 Task: Check the percentage active listings of bar in the last 5 years.
Action: Mouse moved to (1040, 239)
Screenshot: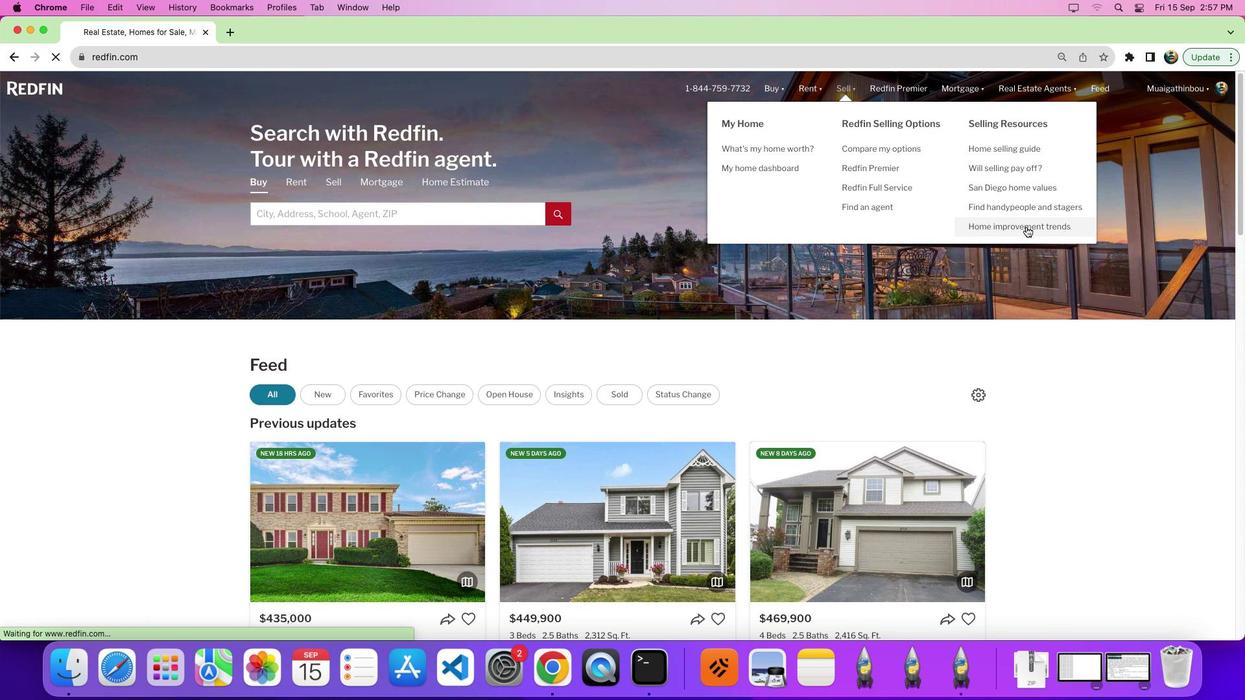 
Action: Mouse pressed left at (1040, 239)
Screenshot: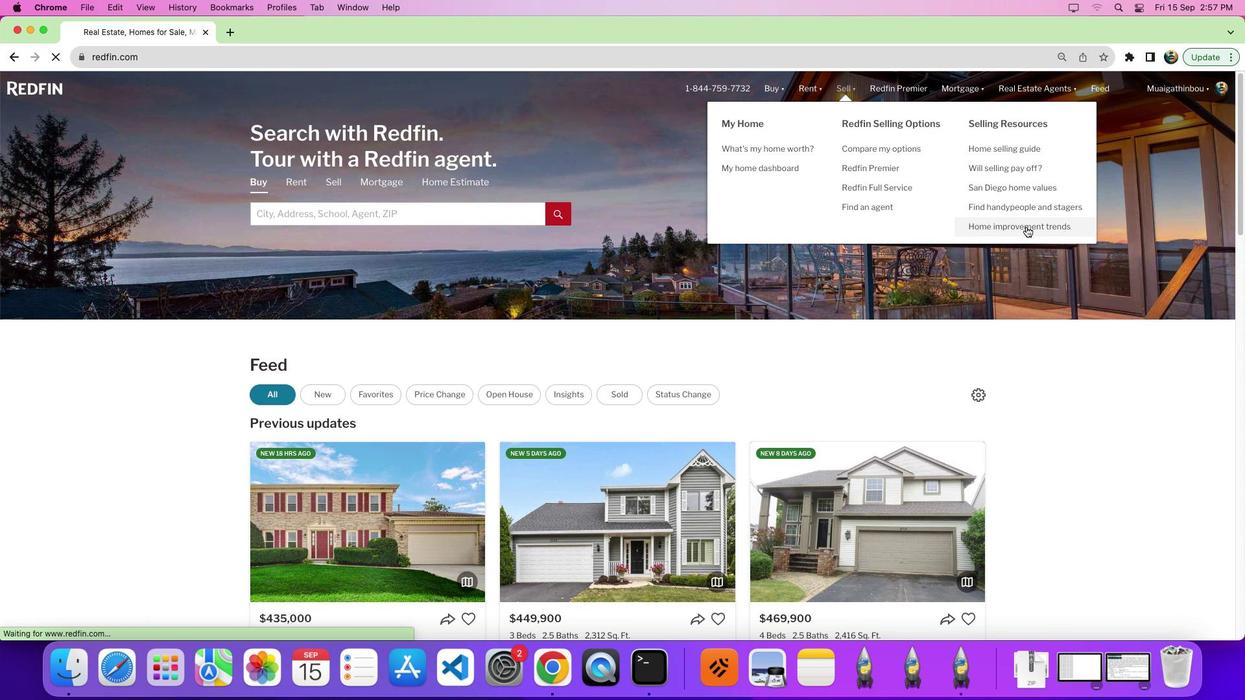 
Action: Mouse pressed left at (1040, 239)
Screenshot: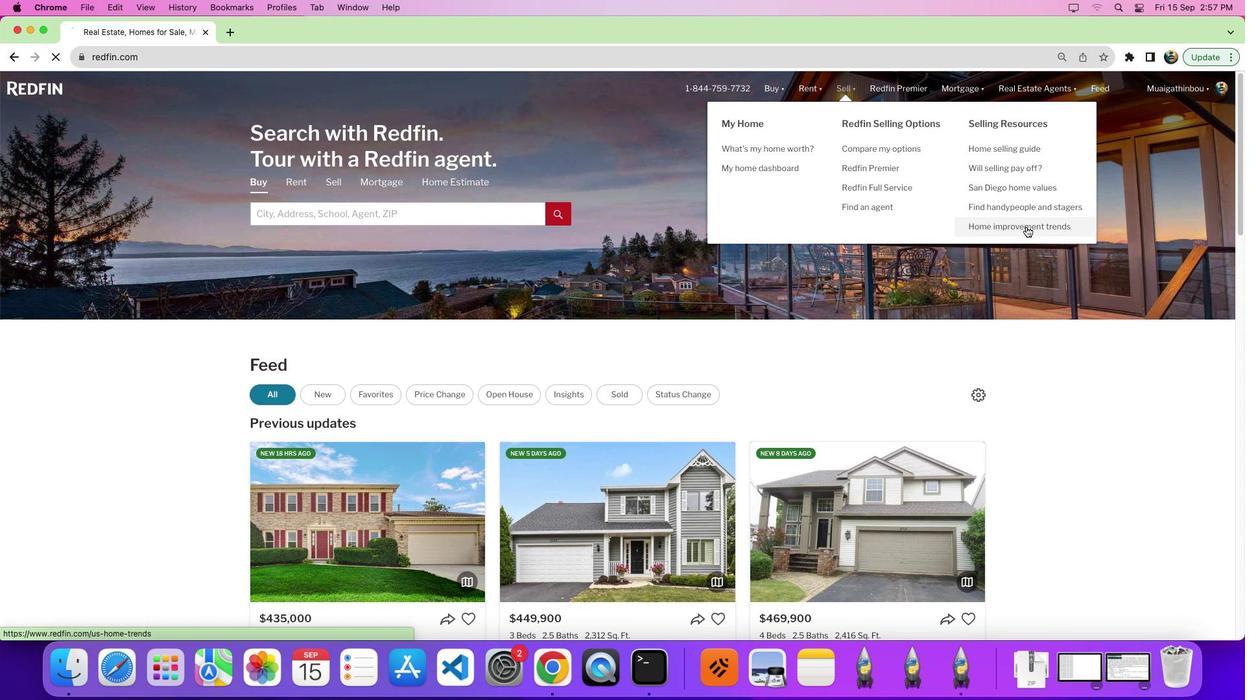 
Action: Mouse moved to (348, 259)
Screenshot: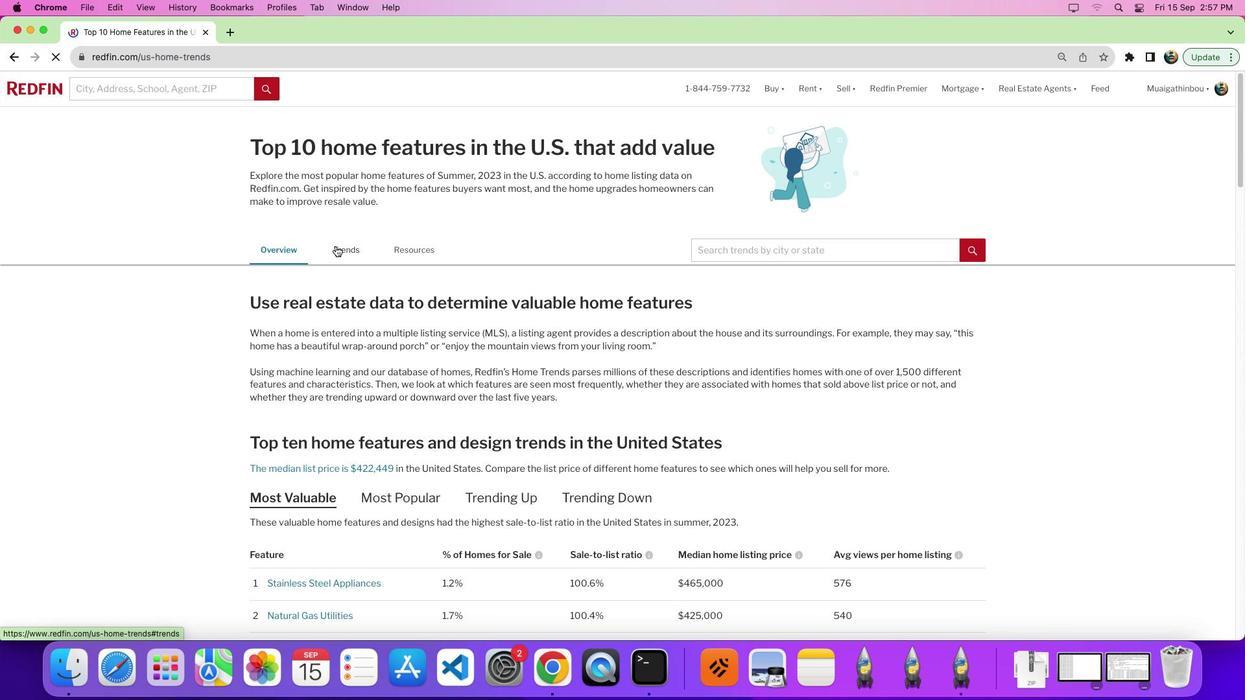 
Action: Mouse pressed left at (348, 259)
Screenshot: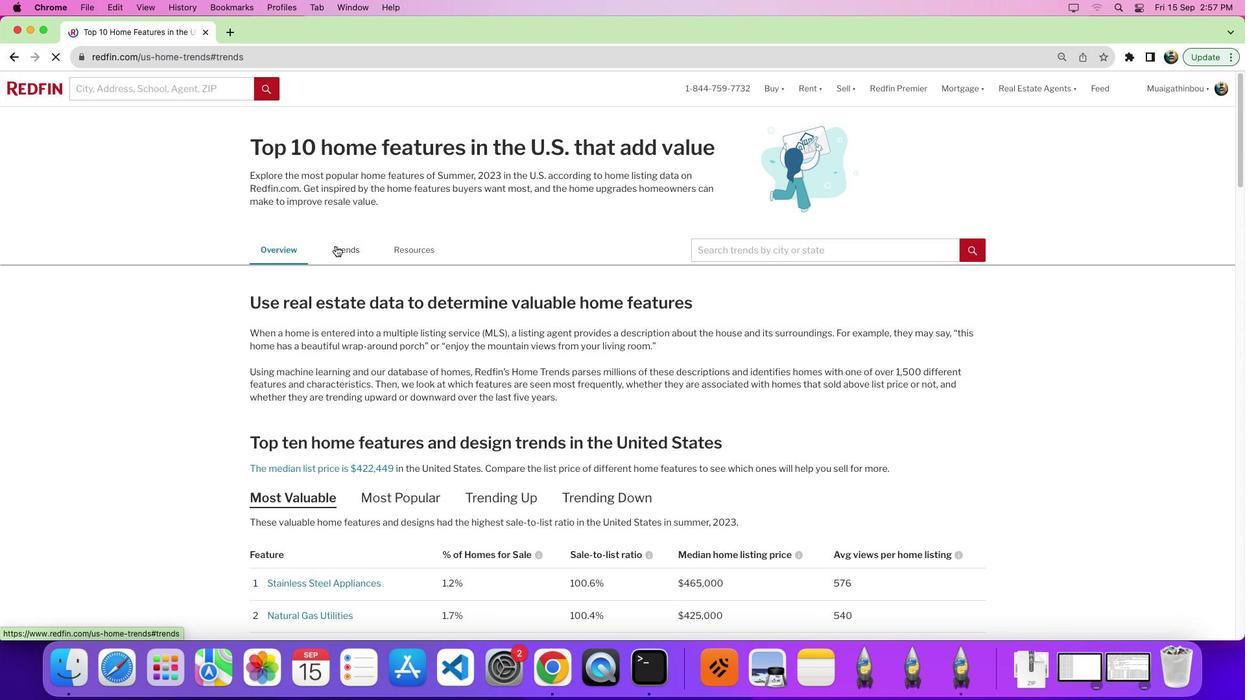 
Action: Mouse moved to (719, 352)
Screenshot: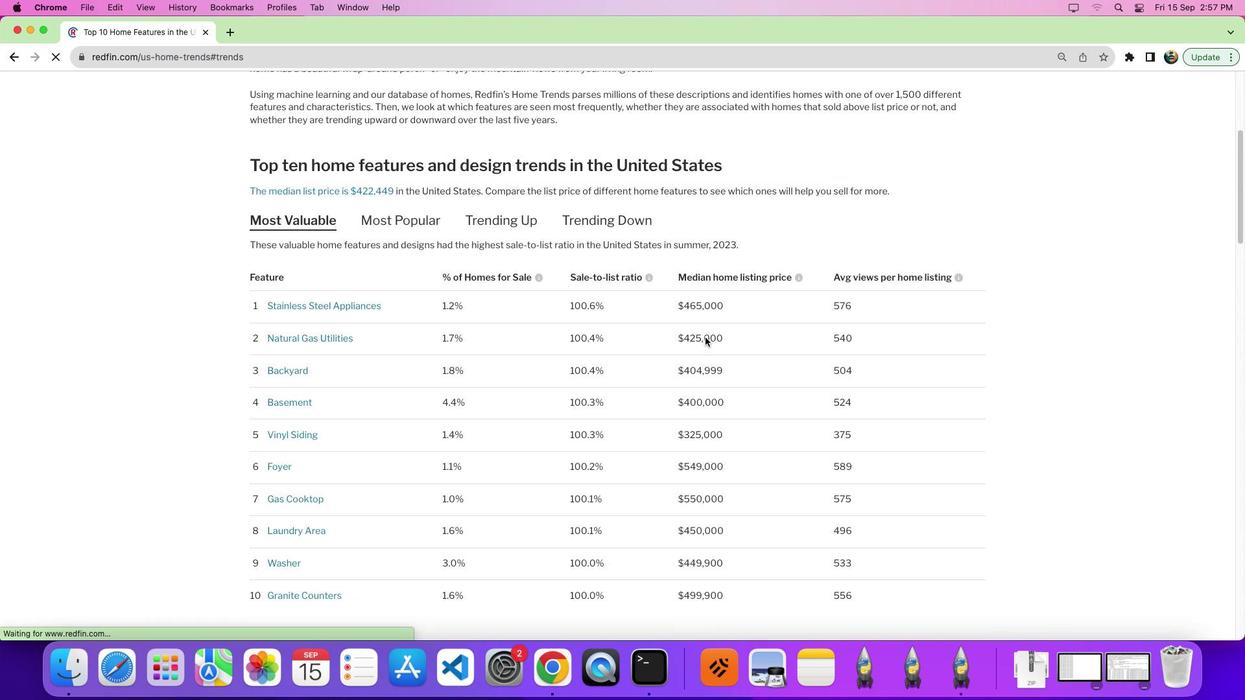 
Action: Mouse scrolled (719, 352) with delta (13, 12)
Screenshot: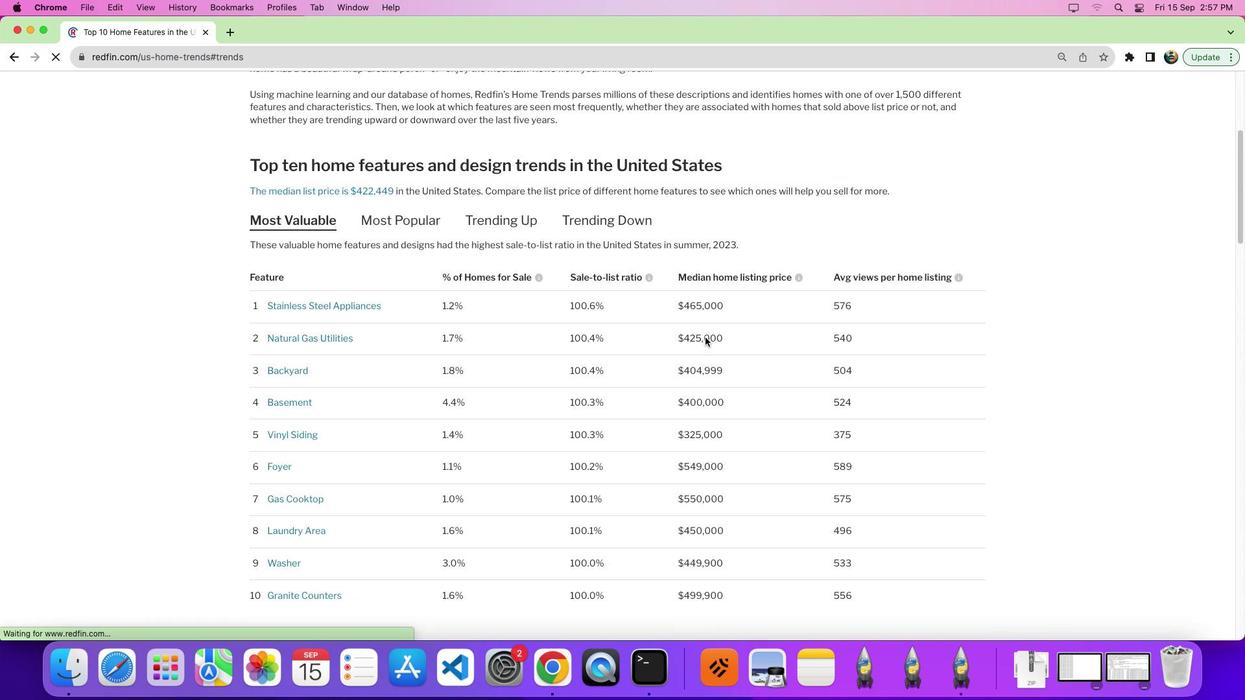 
Action: Mouse scrolled (719, 352) with delta (13, 12)
Screenshot: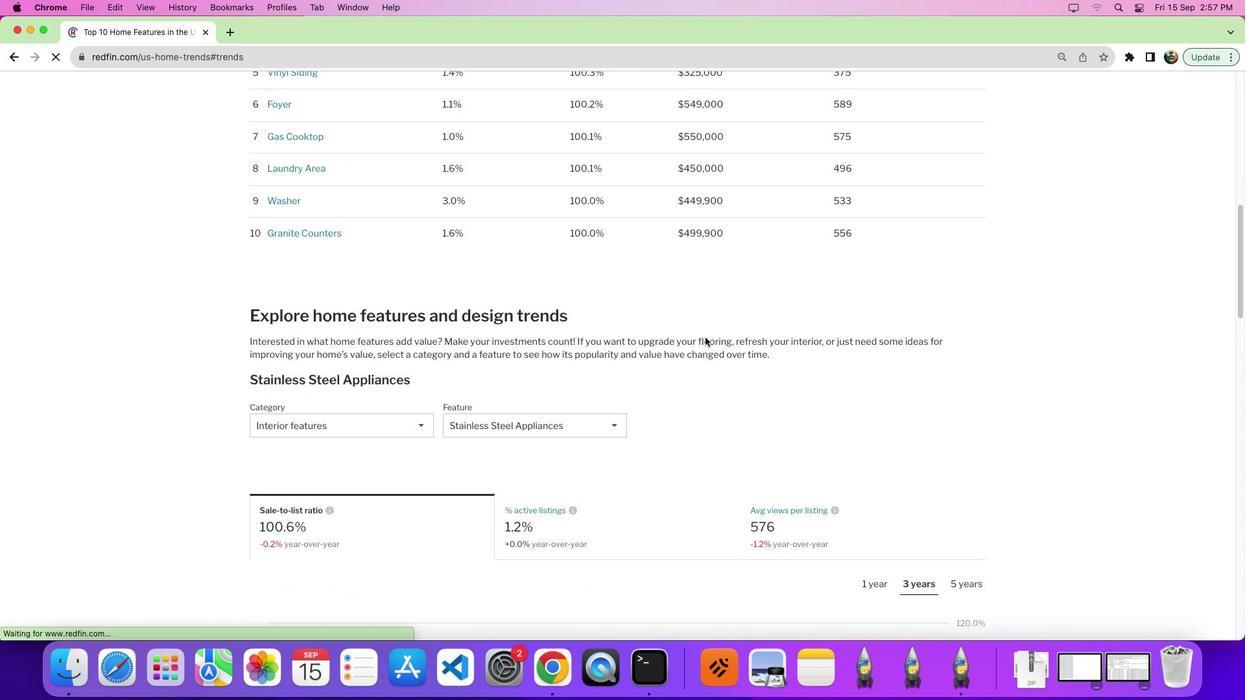 
Action: Mouse scrolled (719, 352) with delta (13, 7)
Screenshot: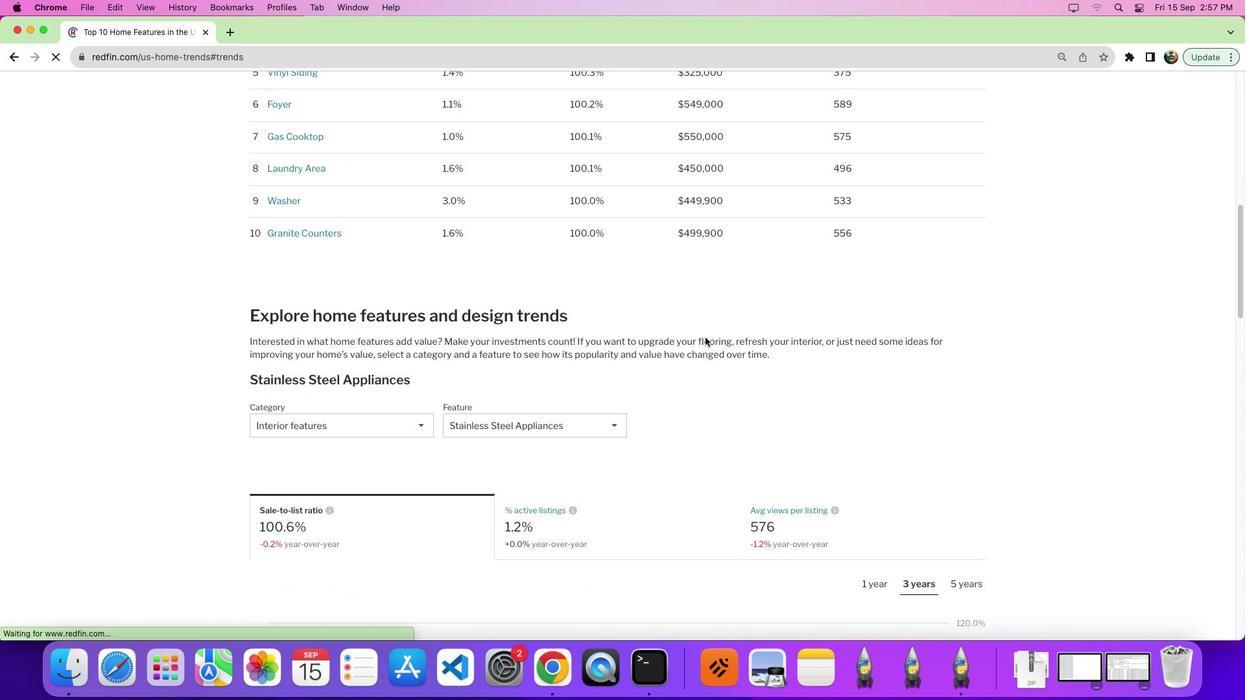 
Action: Mouse scrolled (719, 352) with delta (13, 5)
Screenshot: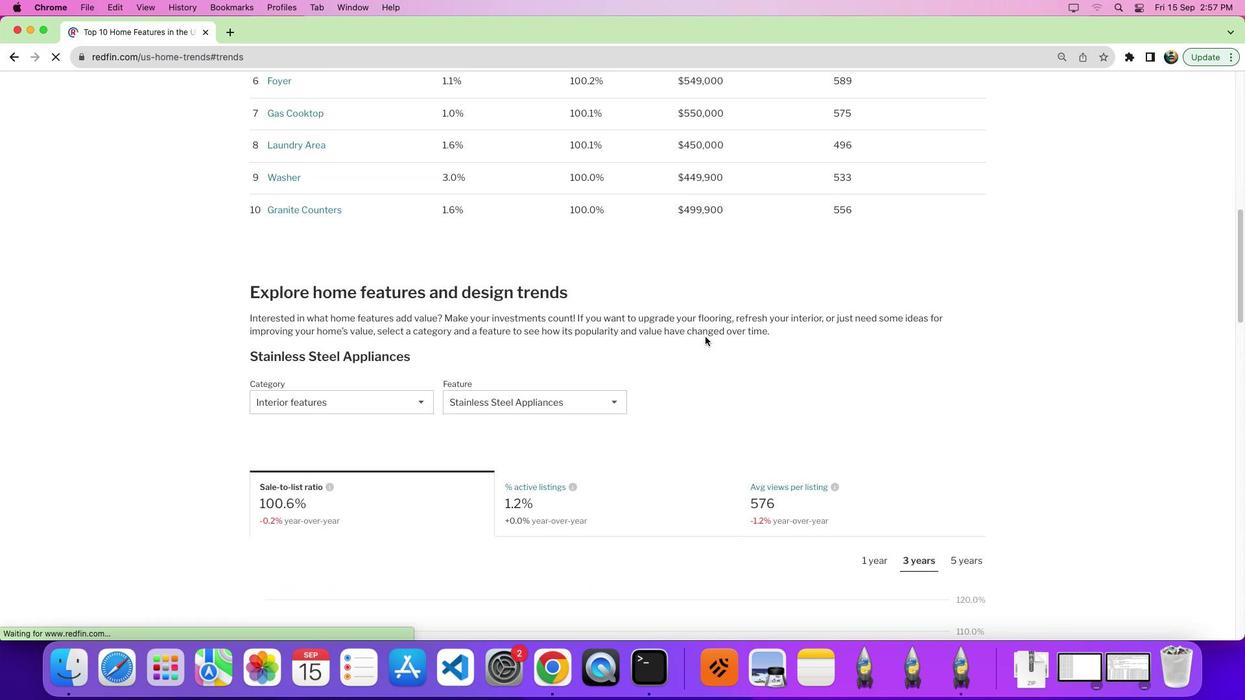 
Action: Mouse moved to (719, 350)
Screenshot: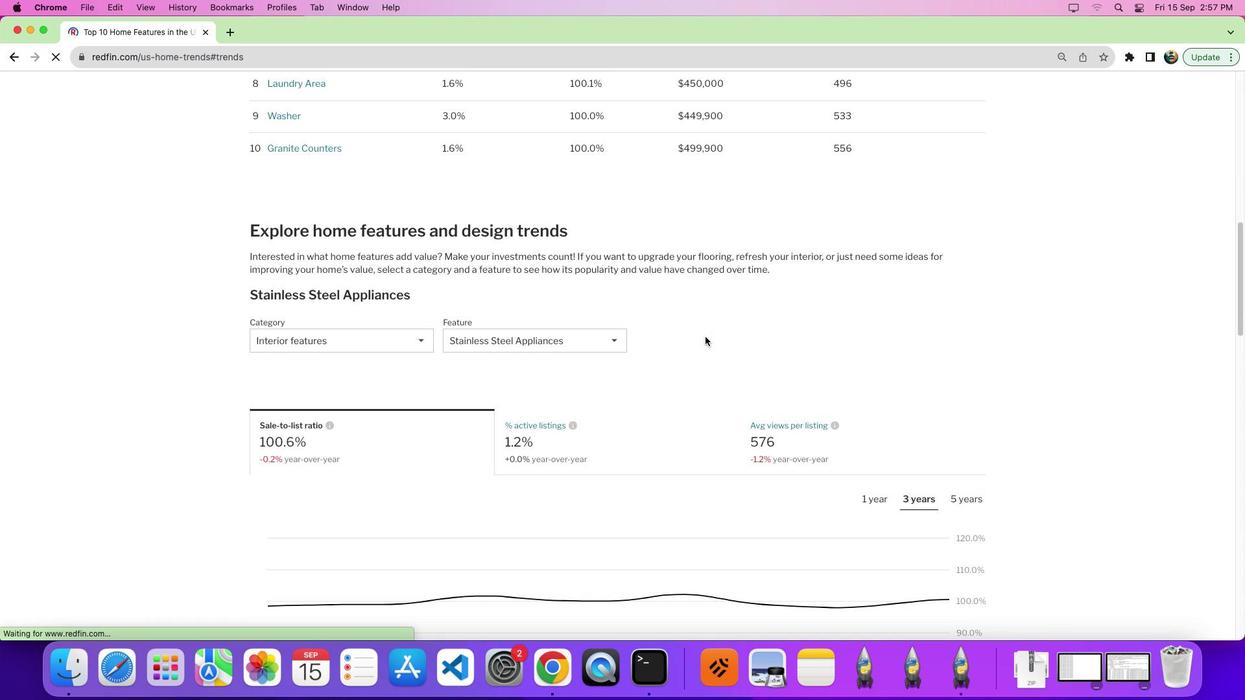 
Action: Mouse scrolled (719, 350) with delta (13, 12)
Screenshot: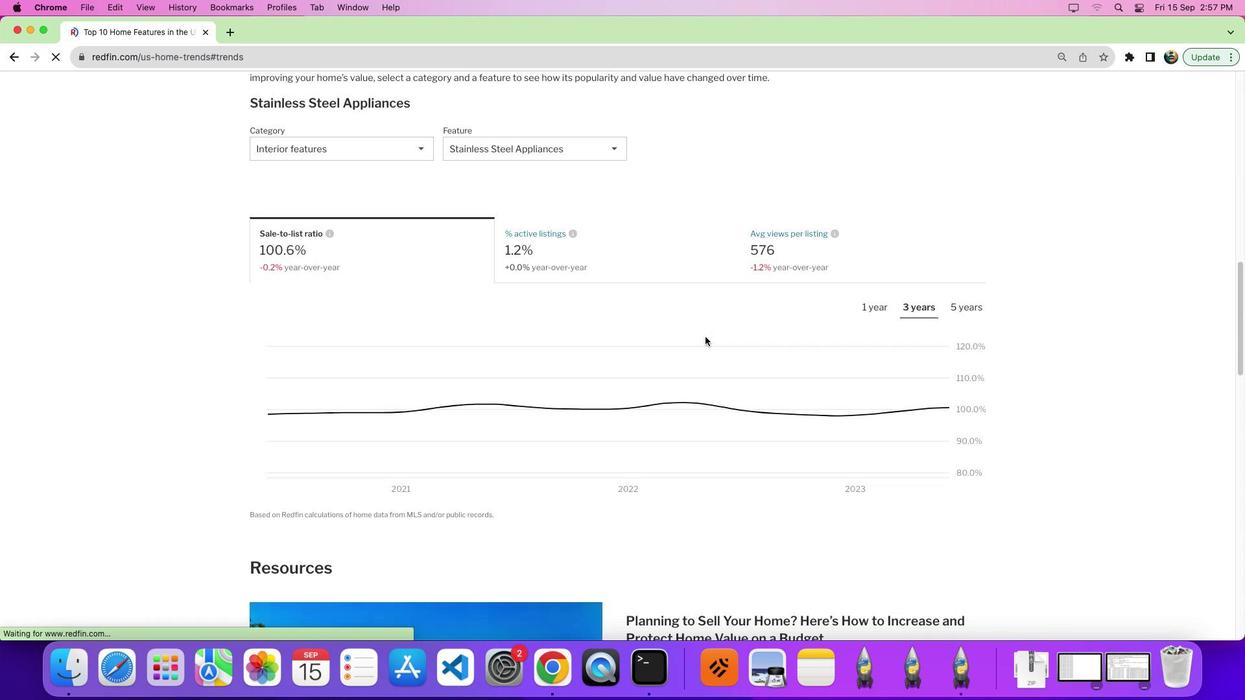 
Action: Mouse scrolled (719, 350) with delta (13, 12)
Screenshot: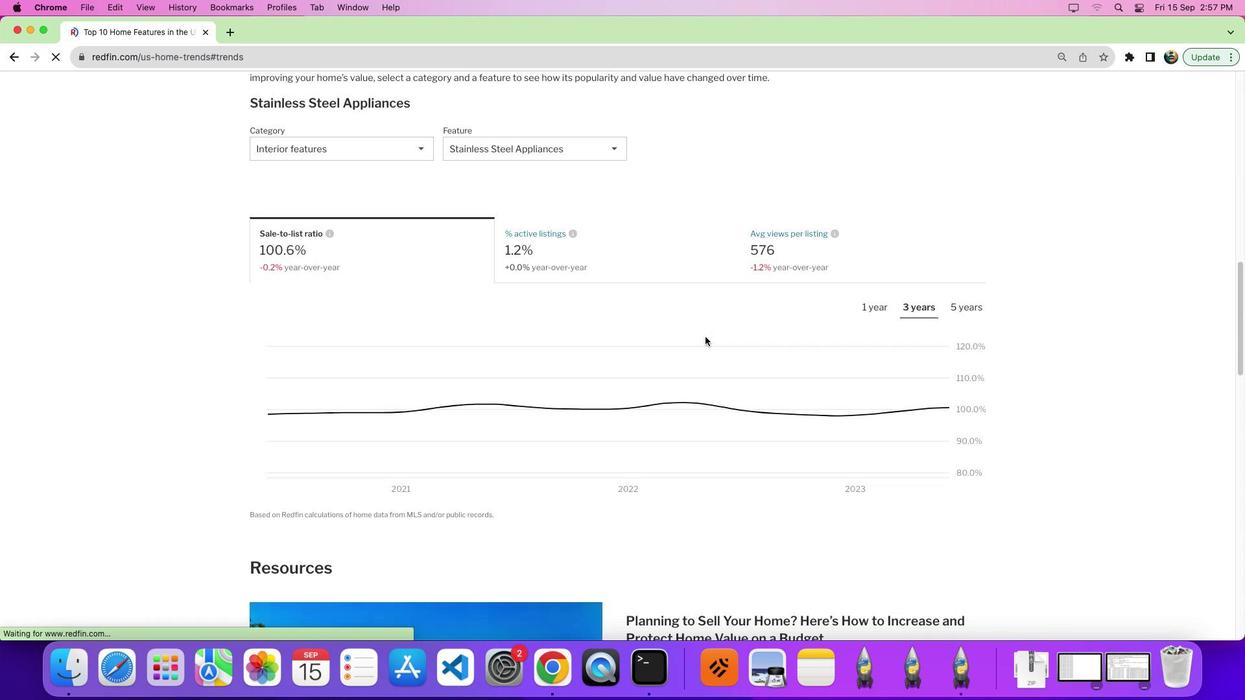 
Action: Mouse scrolled (719, 350) with delta (13, 9)
Screenshot: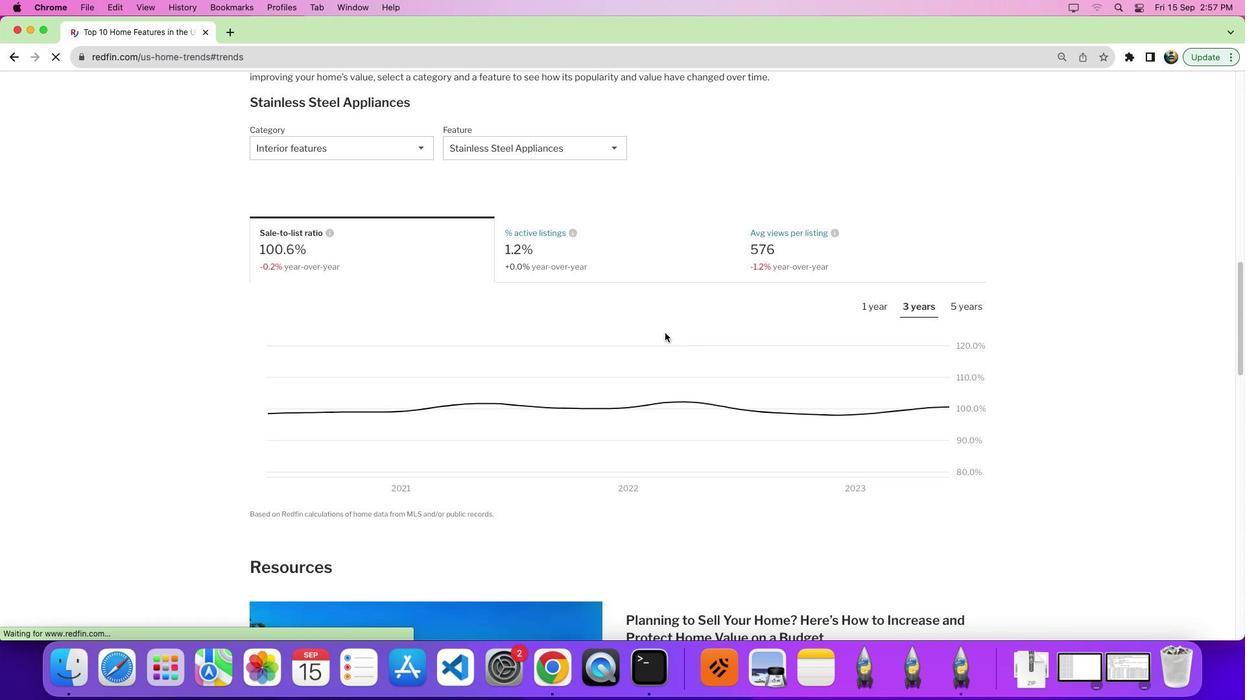 
Action: Mouse moved to (391, 163)
Screenshot: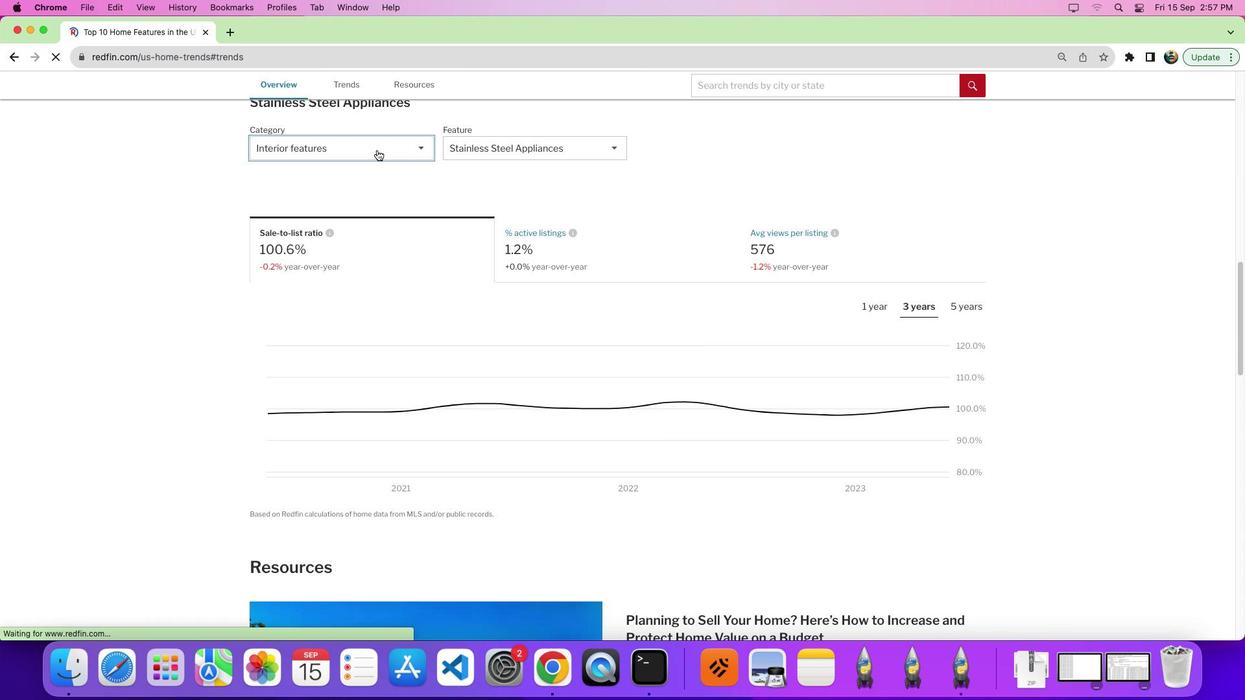 
Action: Mouse pressed left at (391, 163)
Screenshot: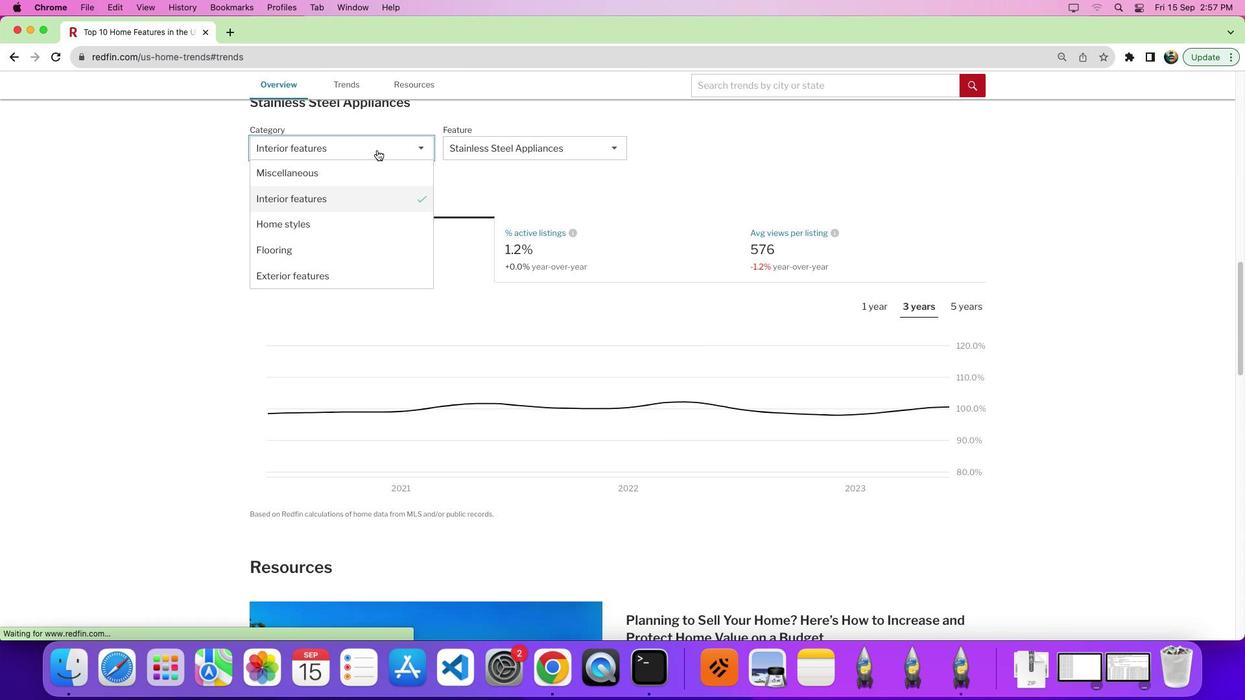 
Action: Mouse moved to (418, 204)
Screenshot: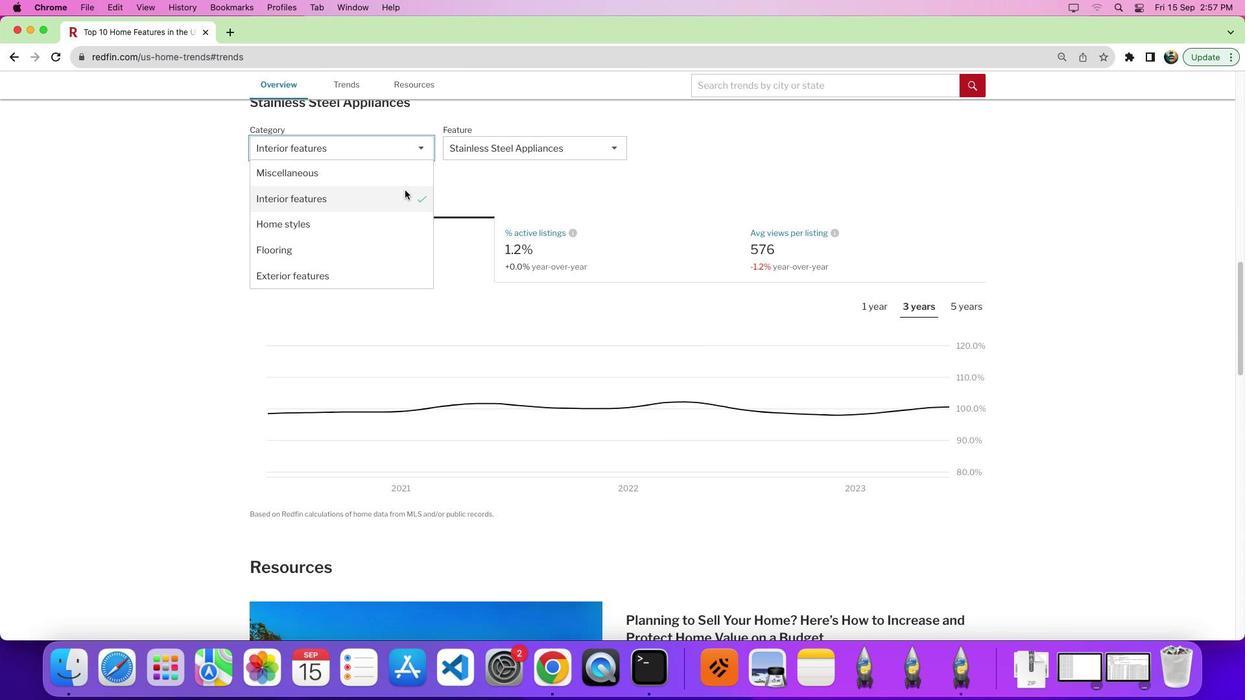 
Action: Mouse pressed left at (418, 204)
Screenshot: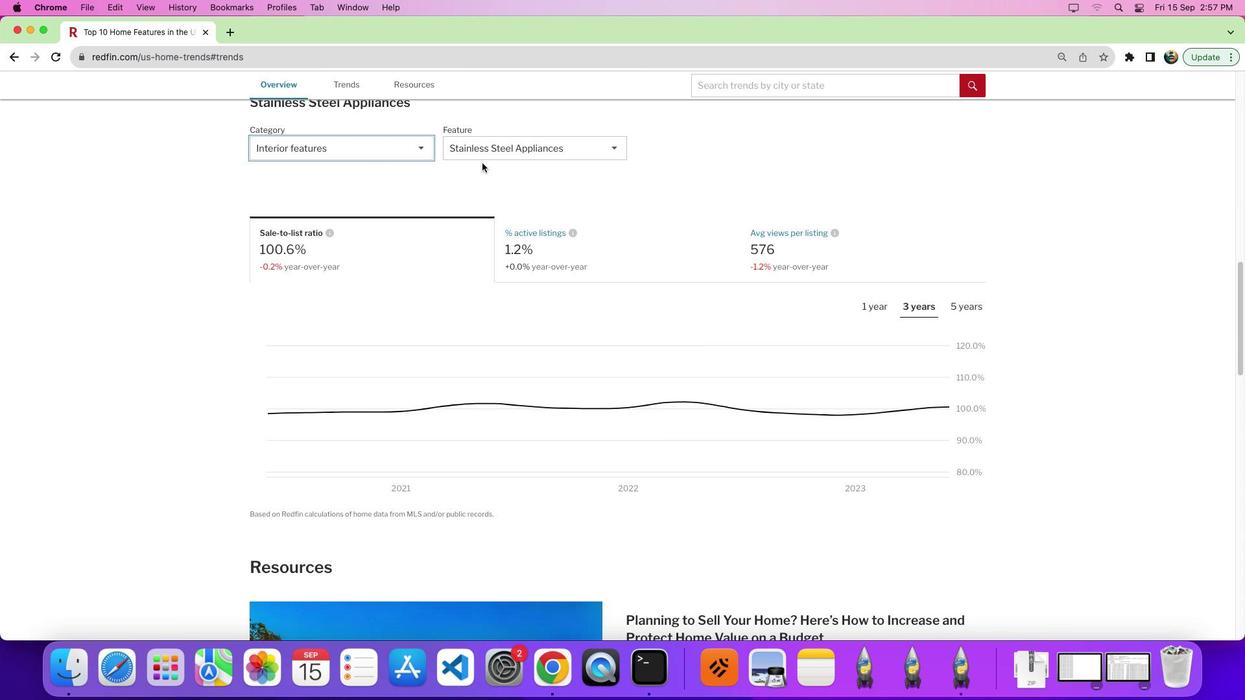 
Action: Mouse moved to (516, 158)
Screenshot: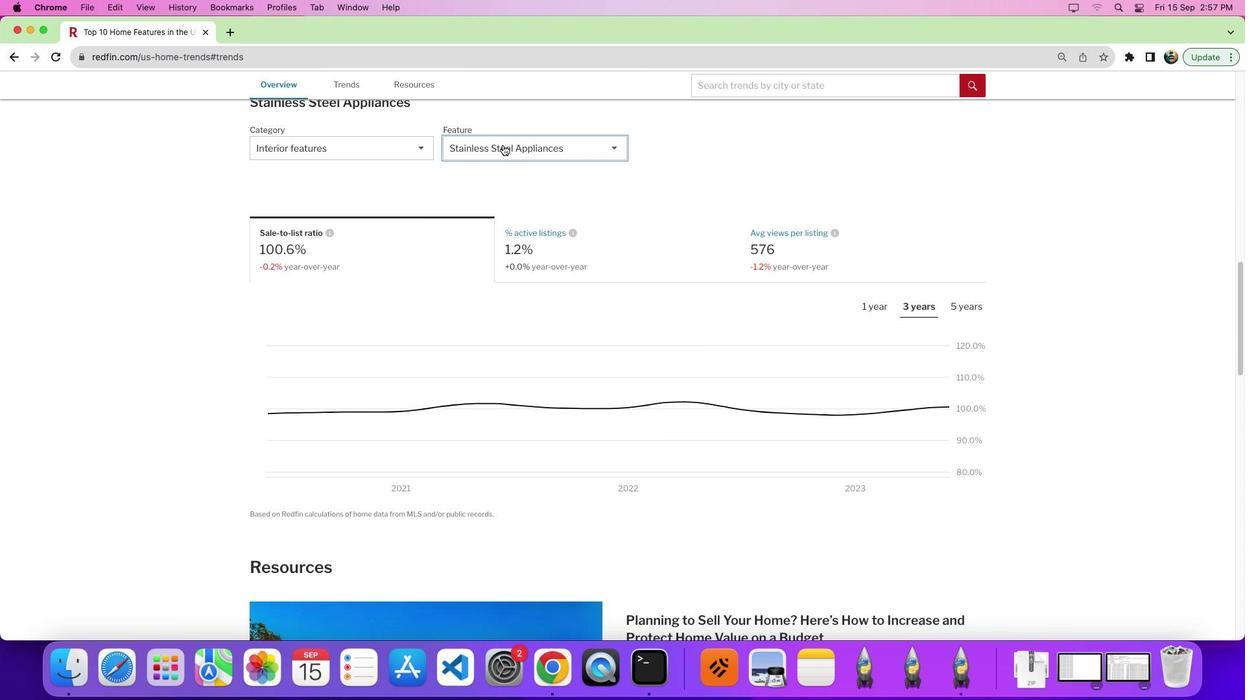 
Action: Mouse pressed left at (516, 158)
Screenshot: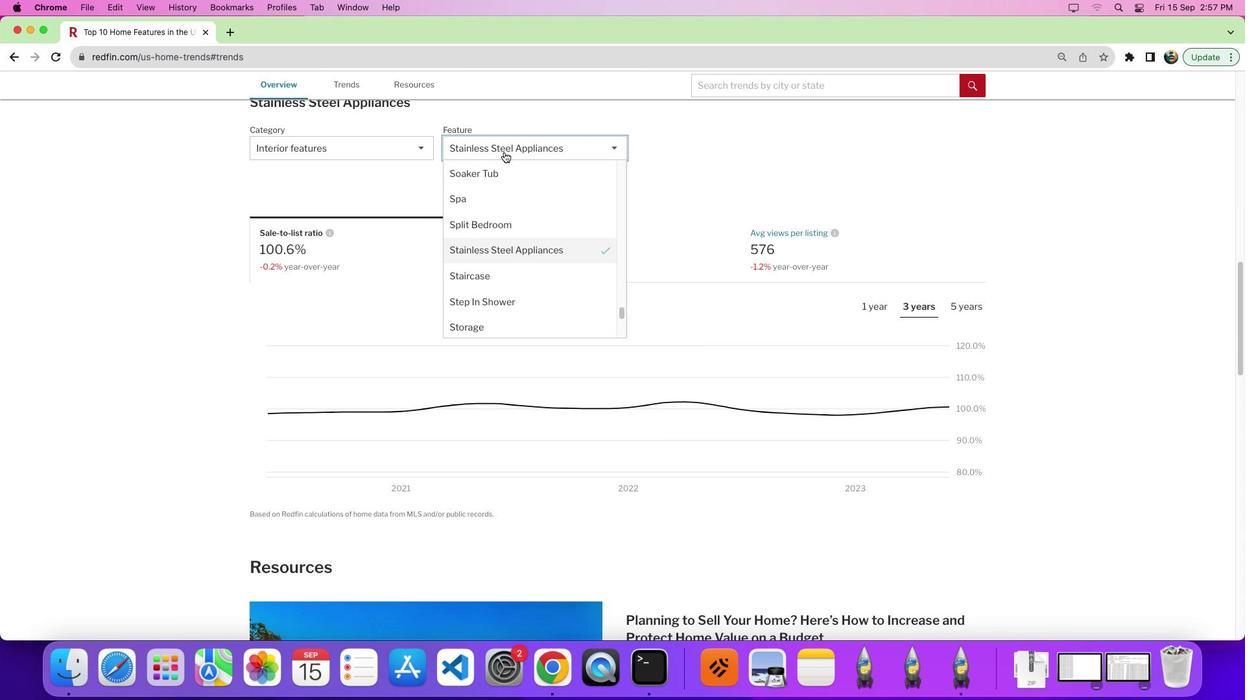 
Action: Mouse moved to (531, 280)
Screenshot: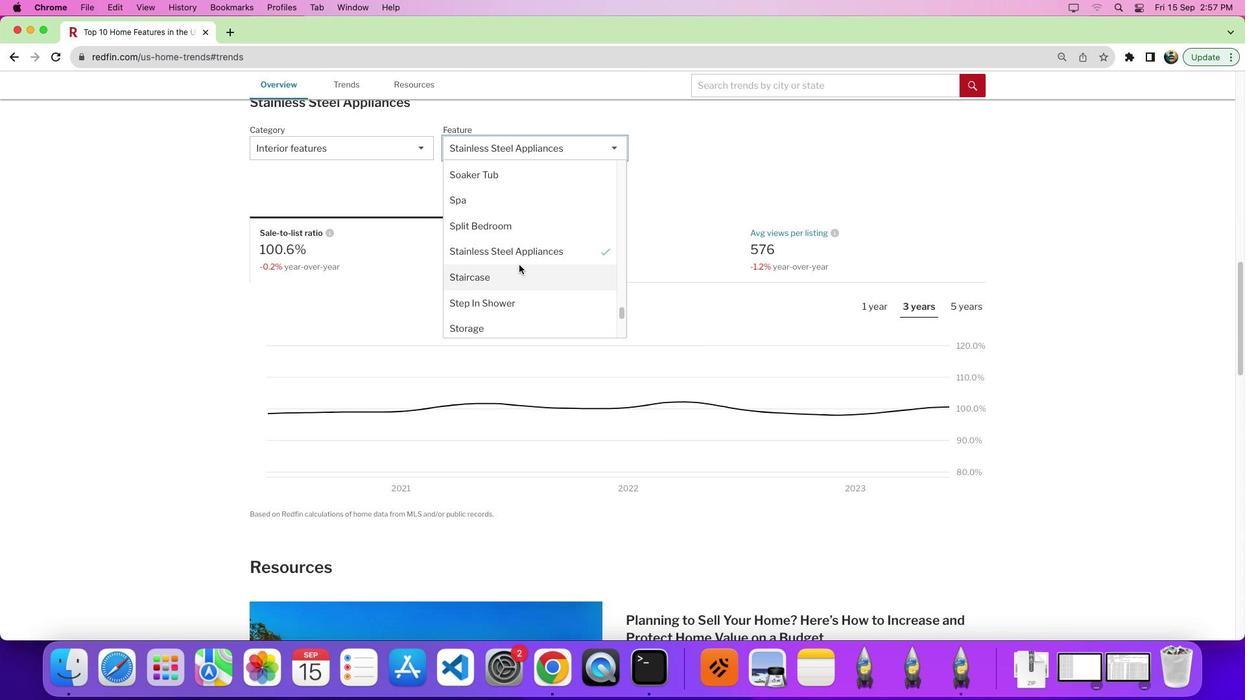 
Action: Mouse scrolled (531, 280) with delta (13, 14)
Screenshot: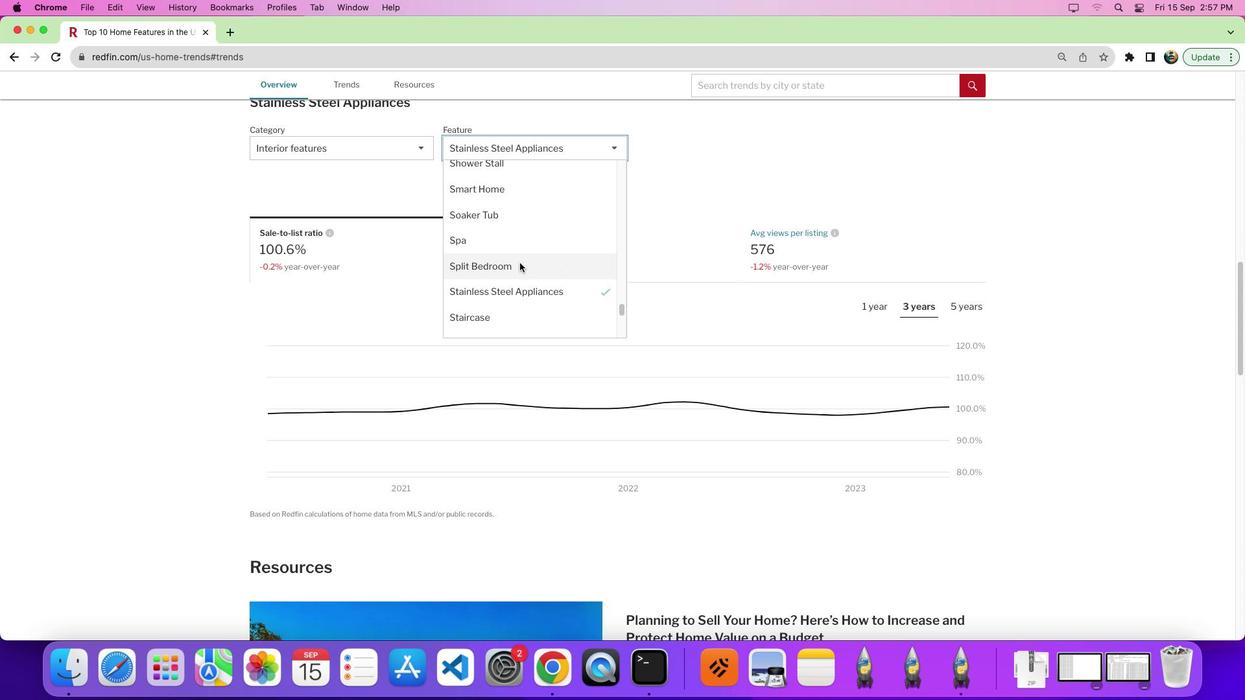 
Action: Mouse scrolled (531, 280) with delta (13, 14)
Screenshot: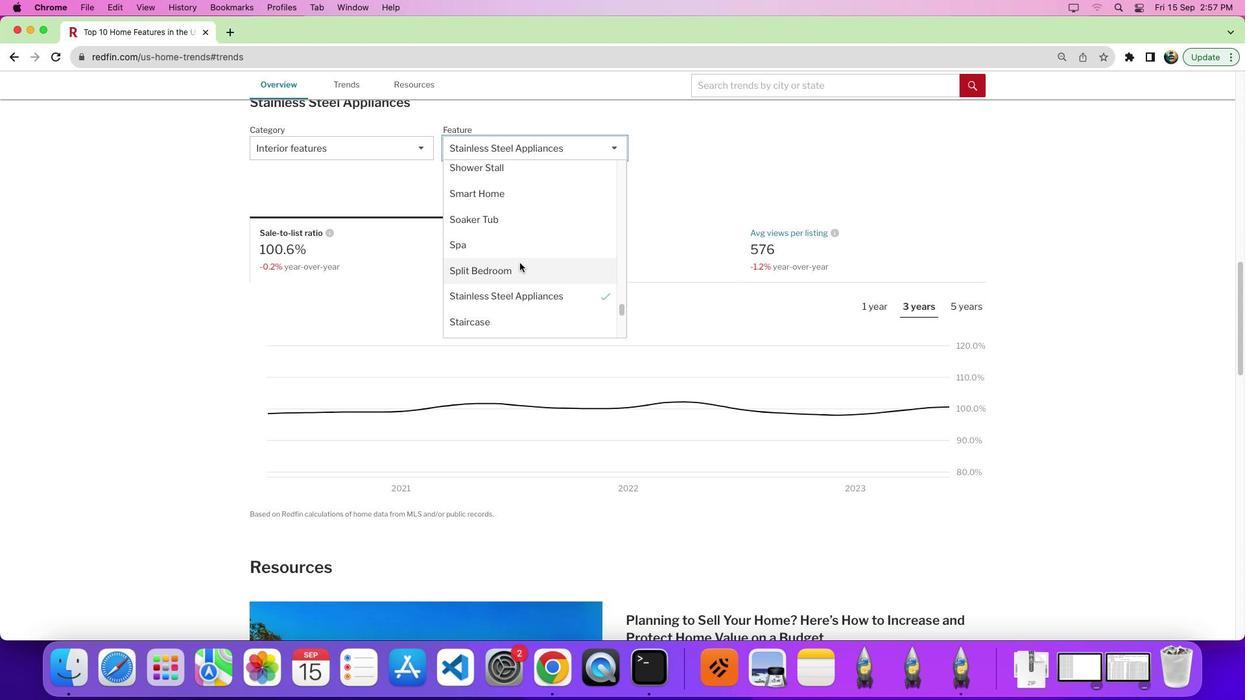 
Action: Mouse moved to (533, 276)
Screenshot: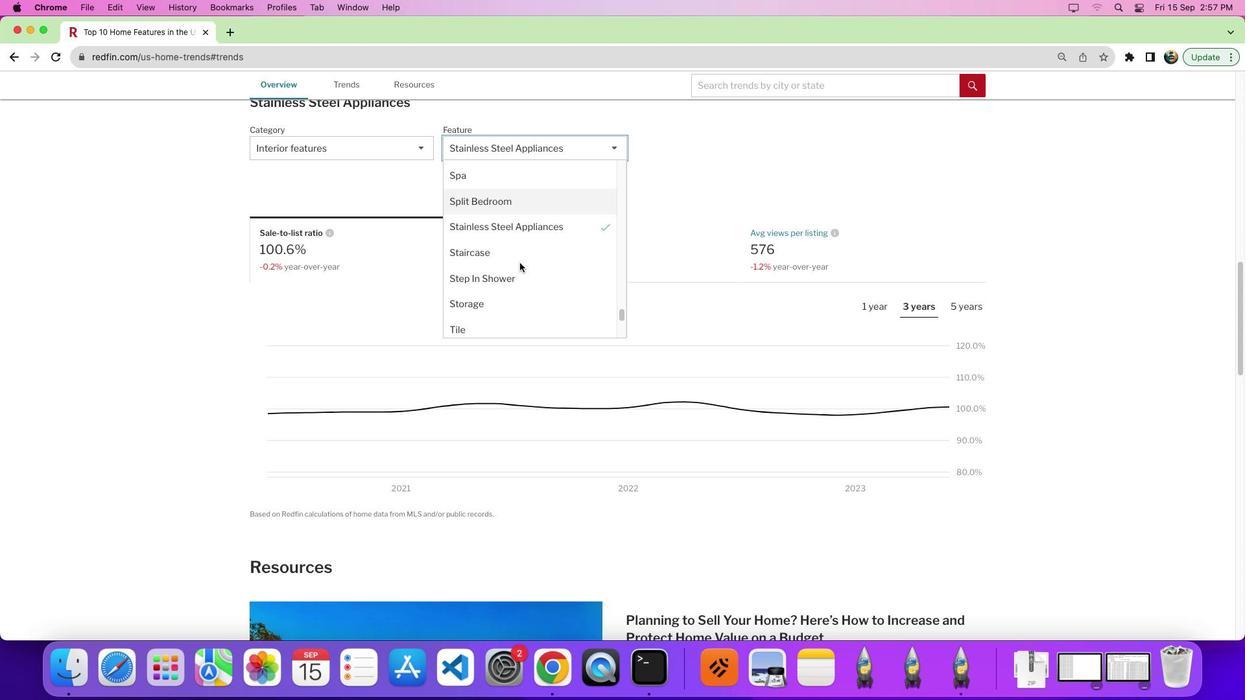 
Action: Mouse scrolled (533, 276) with delta (13, 12)
Screenshot: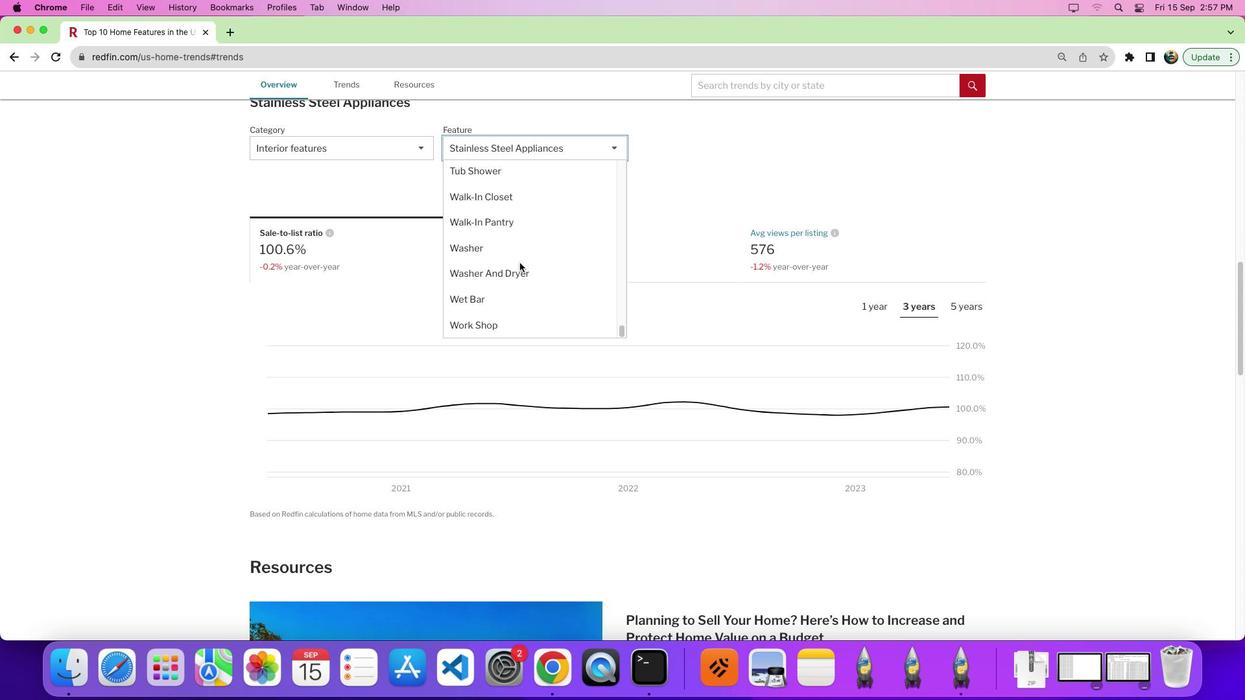 
Action: Mouse scrolled (533, 276) with delta (13, 12)
Screenshot: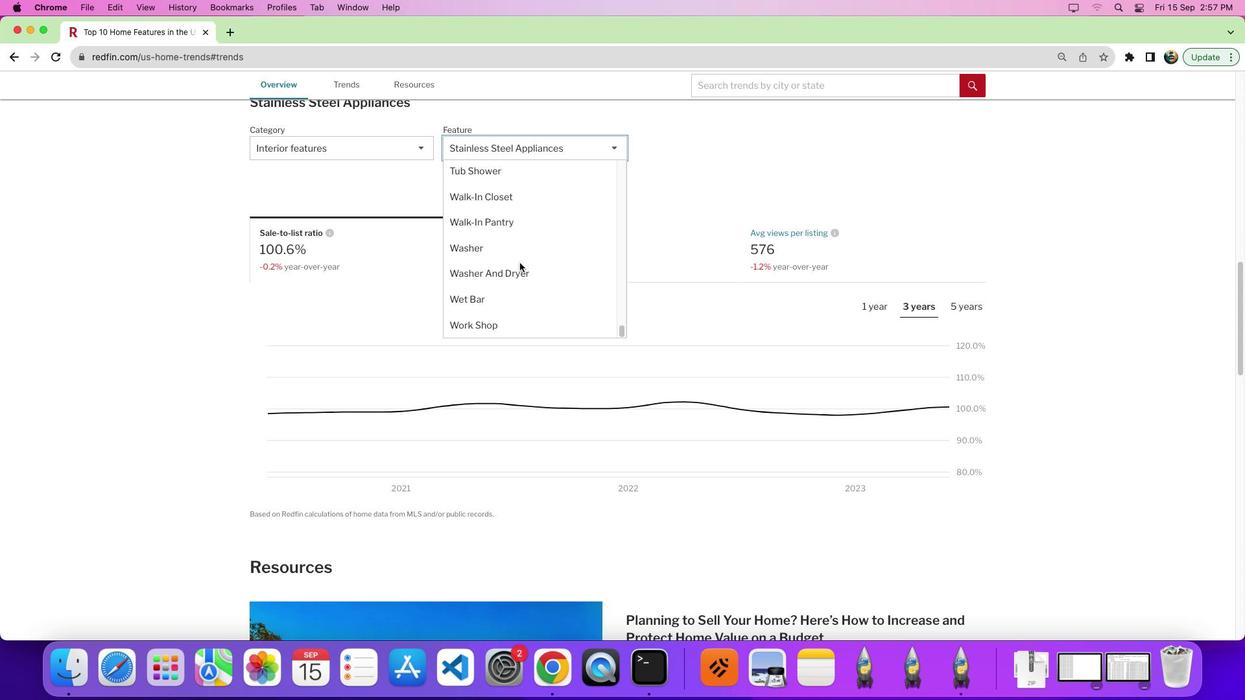 
Action: Mouse scrolled (533, 276) with delta (13, 7)
Screenshot: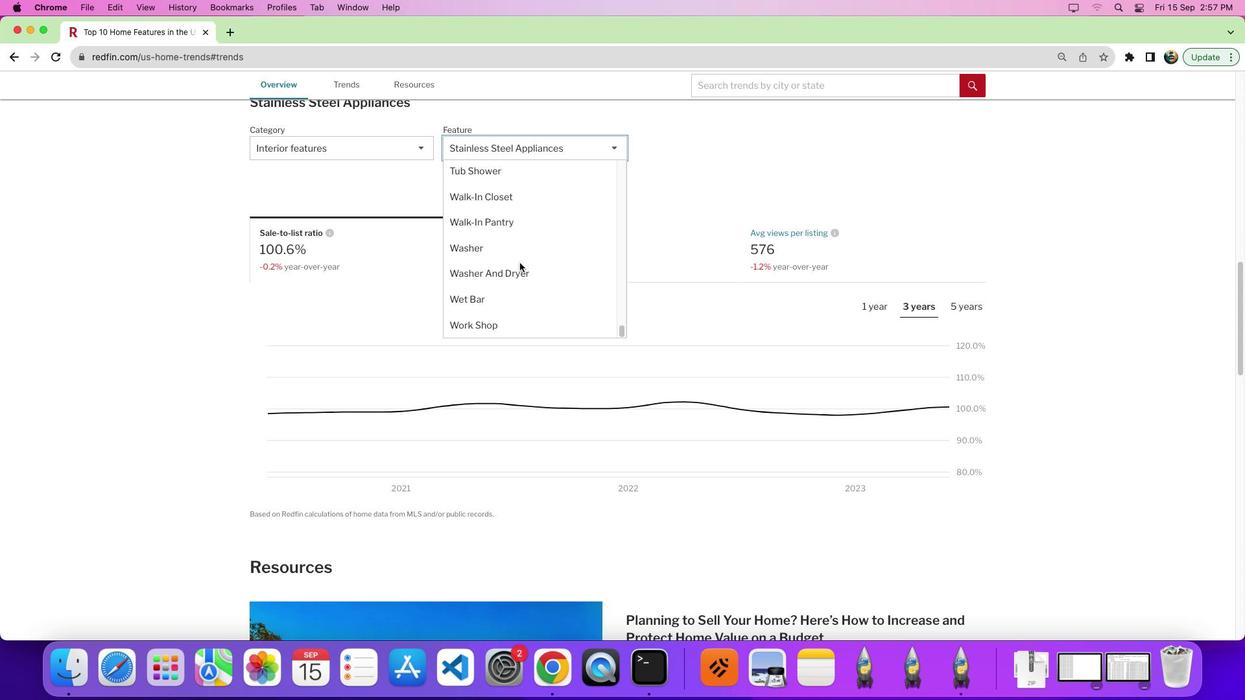 
Action: Mouse scrolled (533, 276) with delta (13, 4)
Screenshot: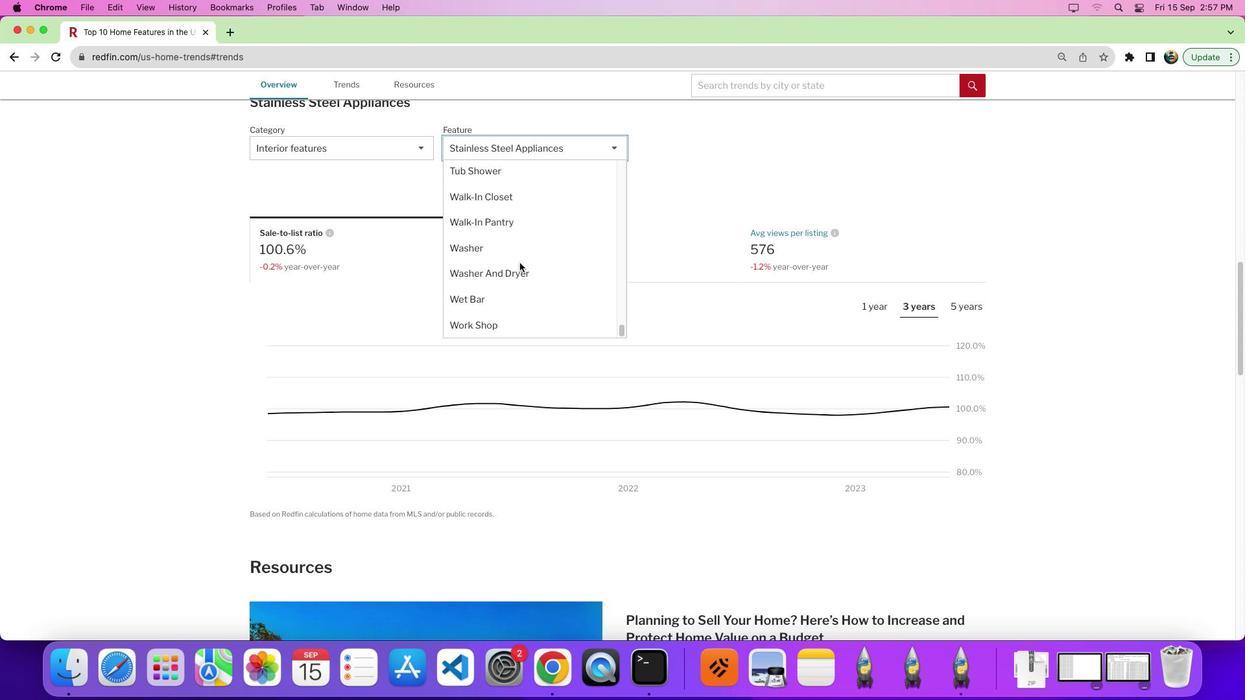 
Action: Mouse scrolled (533, 276) with delta (13, 14)
Screenshot: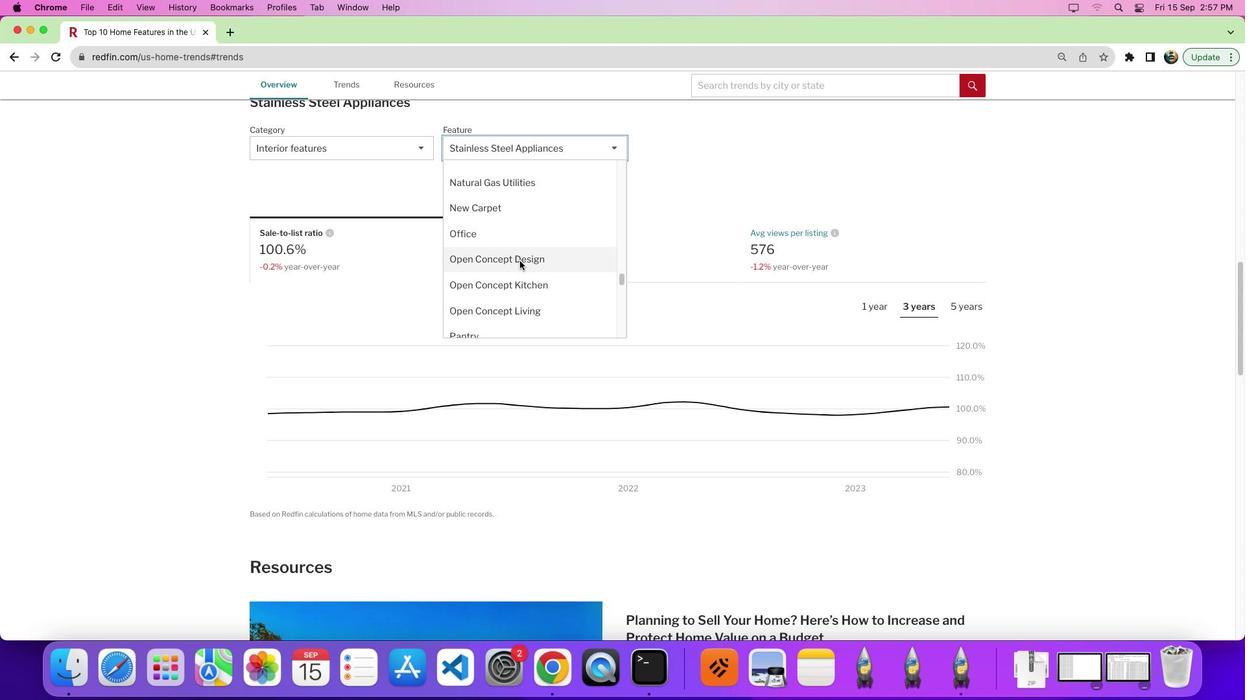 
Action: Mouse scrolled (533, 276) with delta (13, 14)
Screenshot: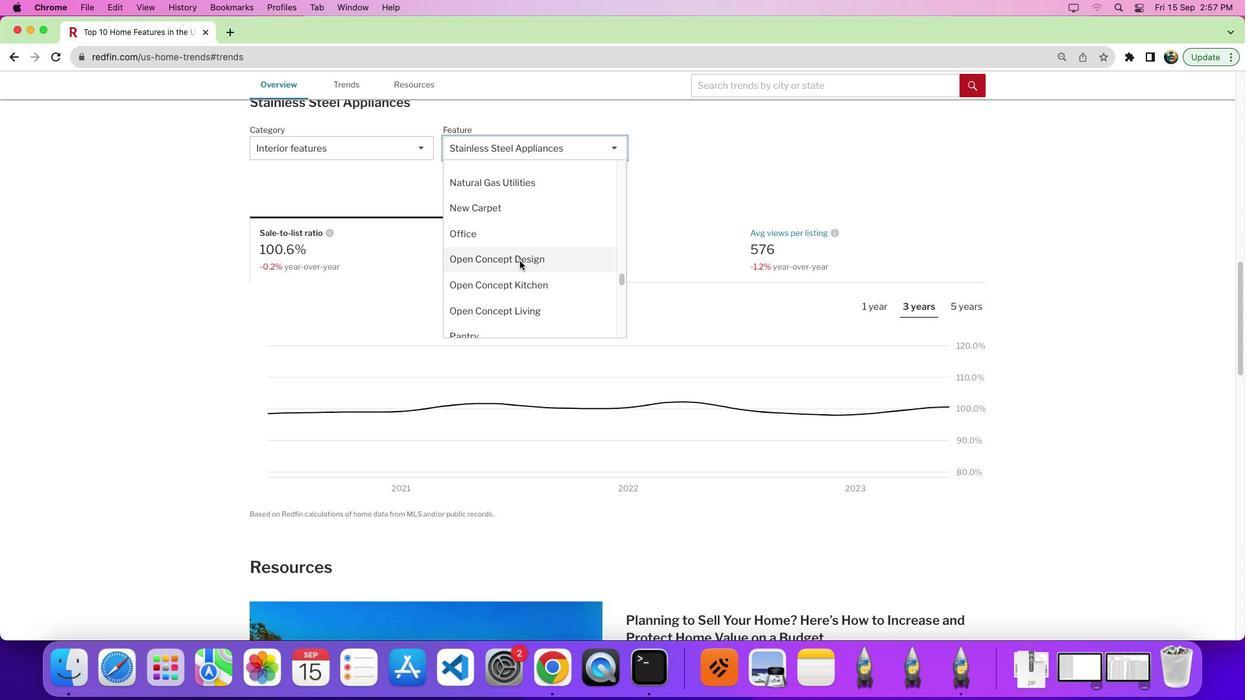 
Action: Mouse scrolled (533, 276) with delta (13, 19)
Screenshot: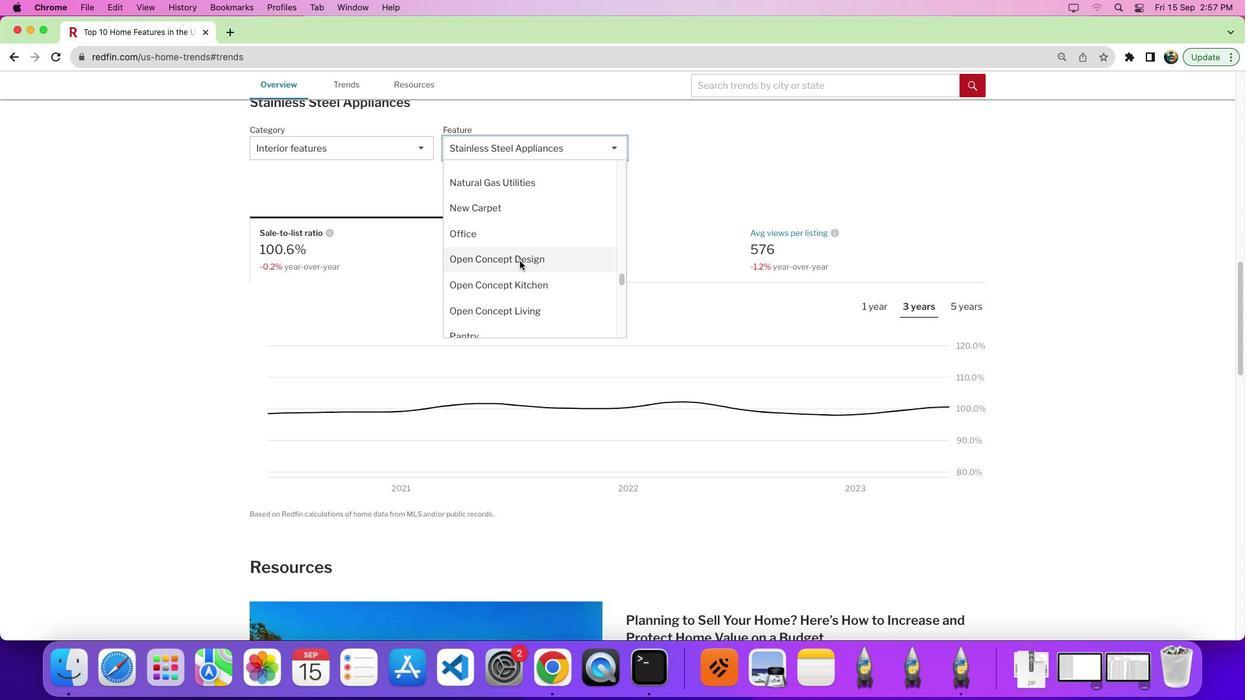 
Action: Mouse scrolled (533, 276) with delta (13, 22)
Screenshot: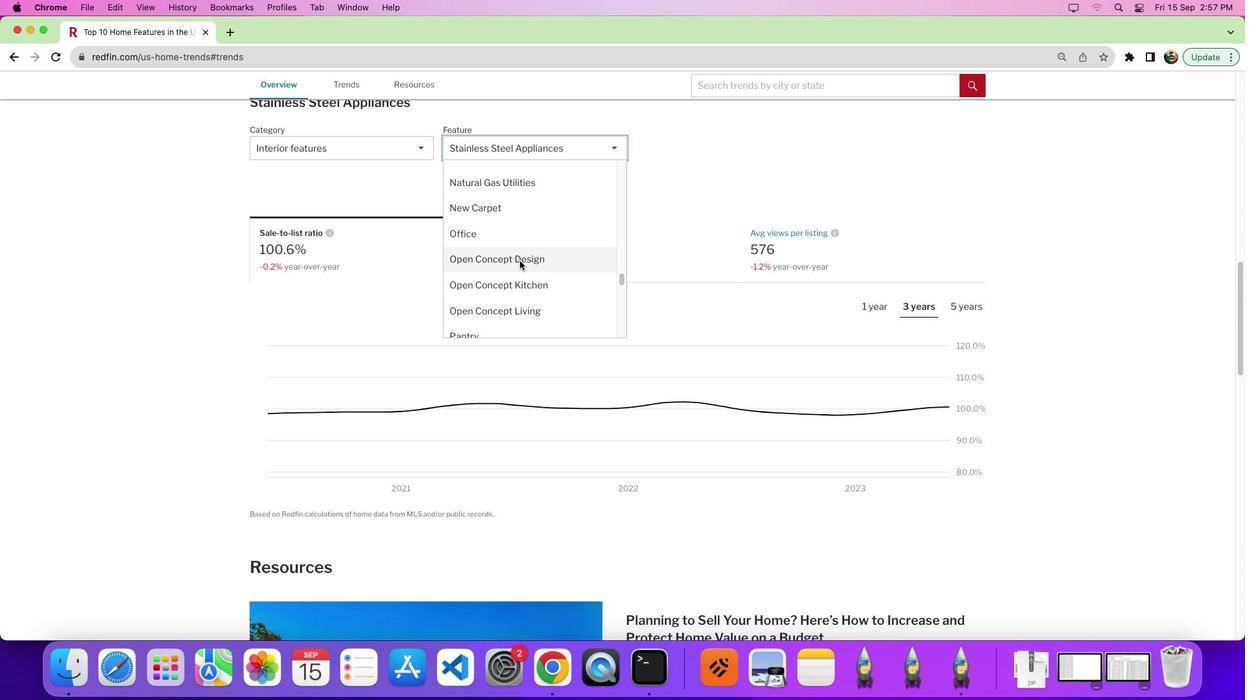 
Action: Mouse moved to (533, 274)
Screenshot: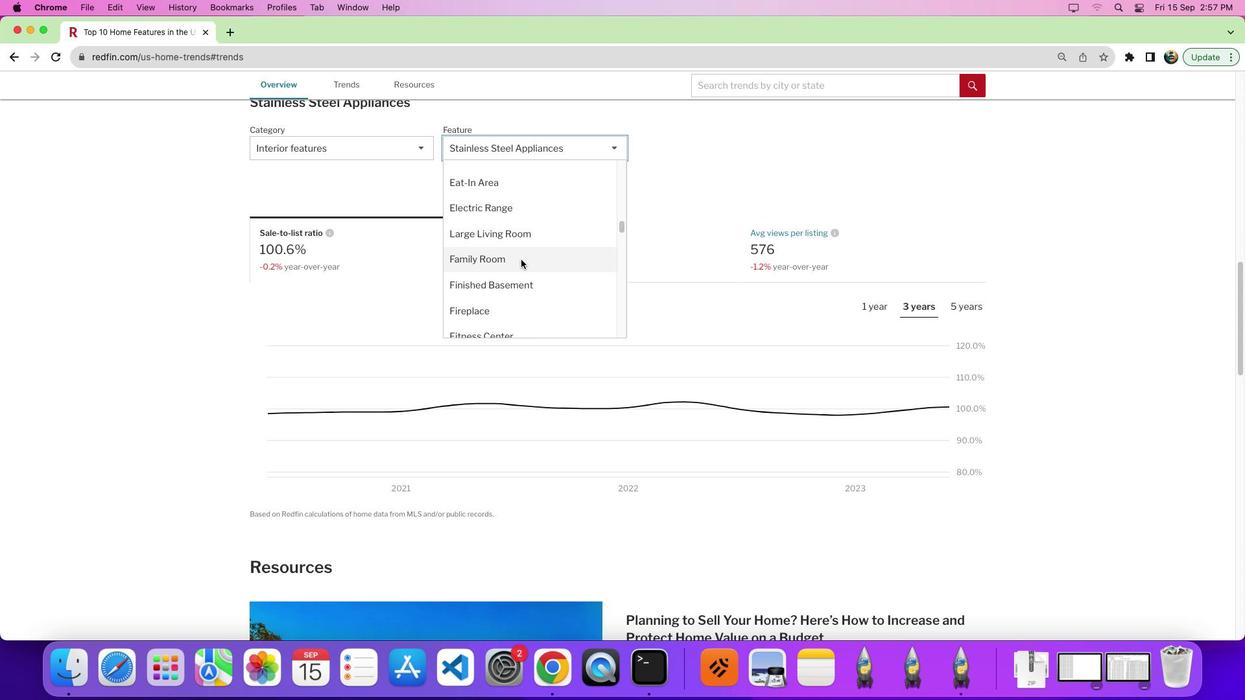 
Action: Mouse scrolled (533, 274) with delta (13, 14)
Screenshot: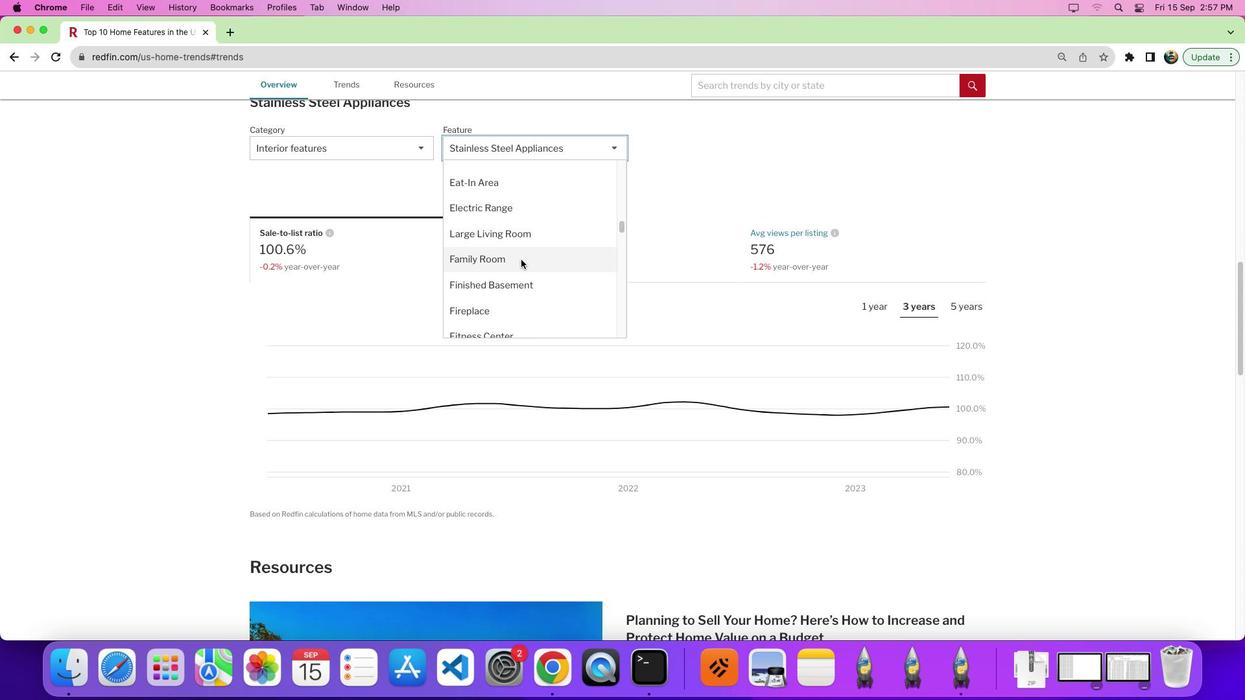
Action: Mouse moved to (533, 274)
Screenshot: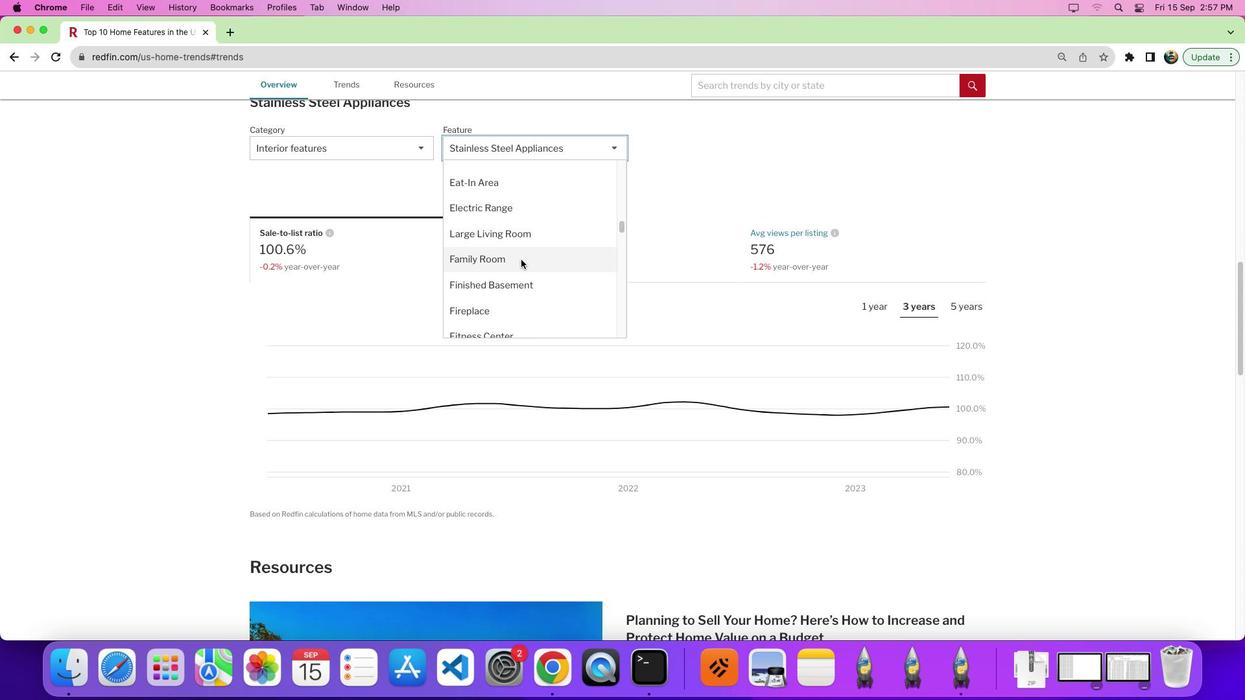 
Action: Mouse scrolled (533, 274) with delta (13, 14)
Screenshot: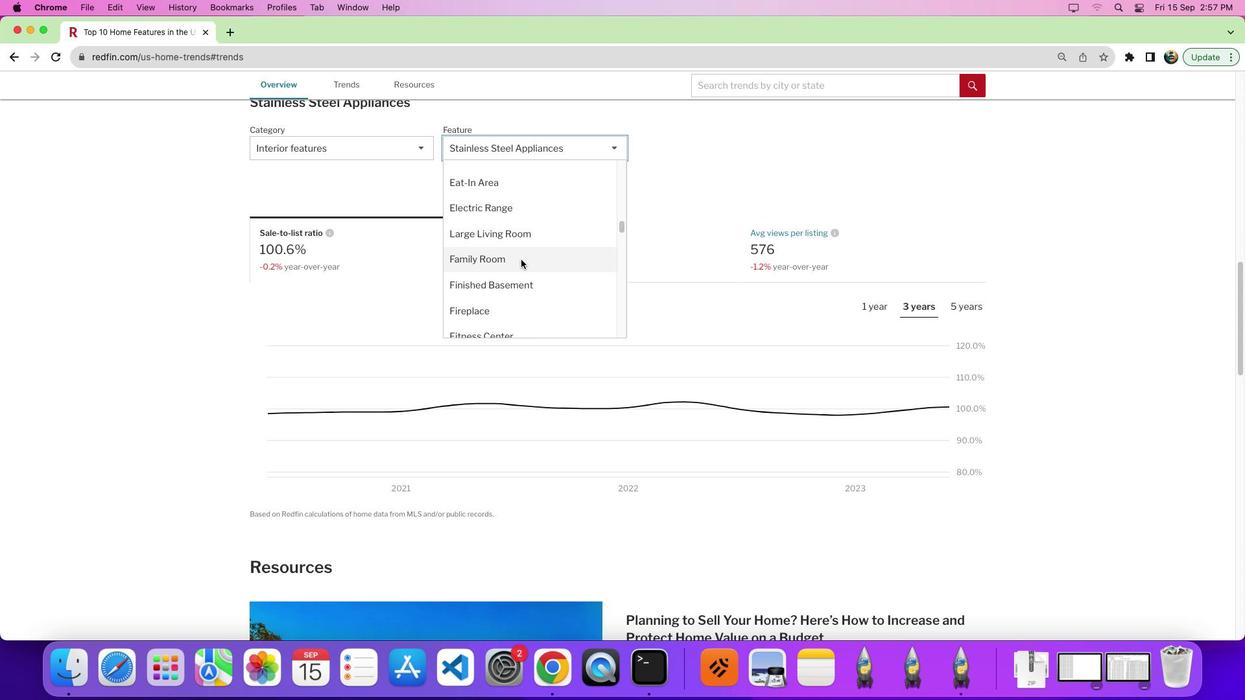 
Action: Mouse moved to (533, 274)
Screenshot: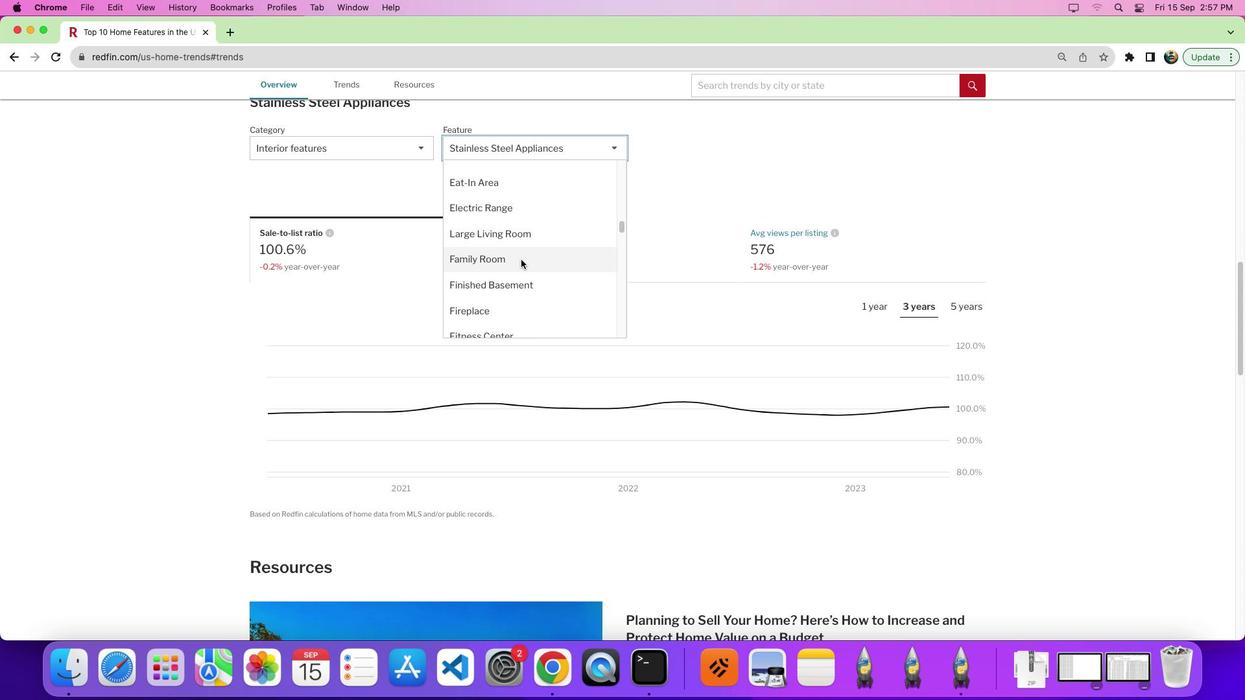 
Action: Mouse scrolled (533, 274) with delta (13, 20)
Screenshot: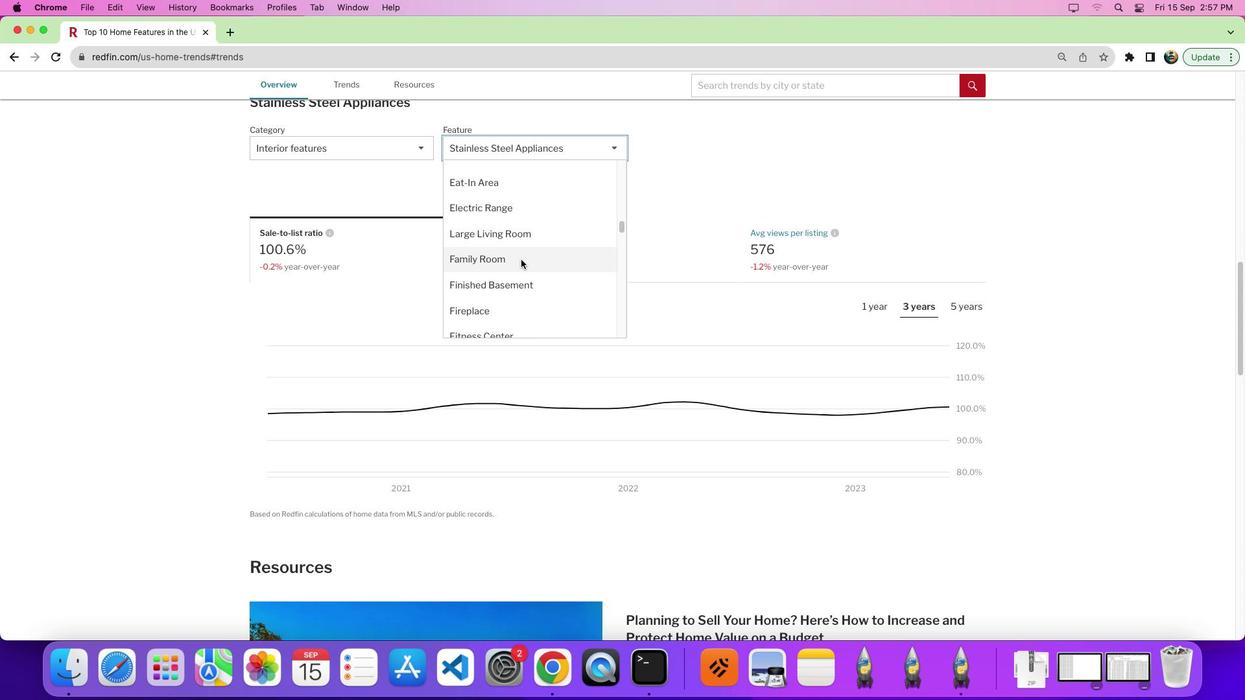 
Action: Mouse scrolled (533, 274) with delta (13, 22)
Screenshot: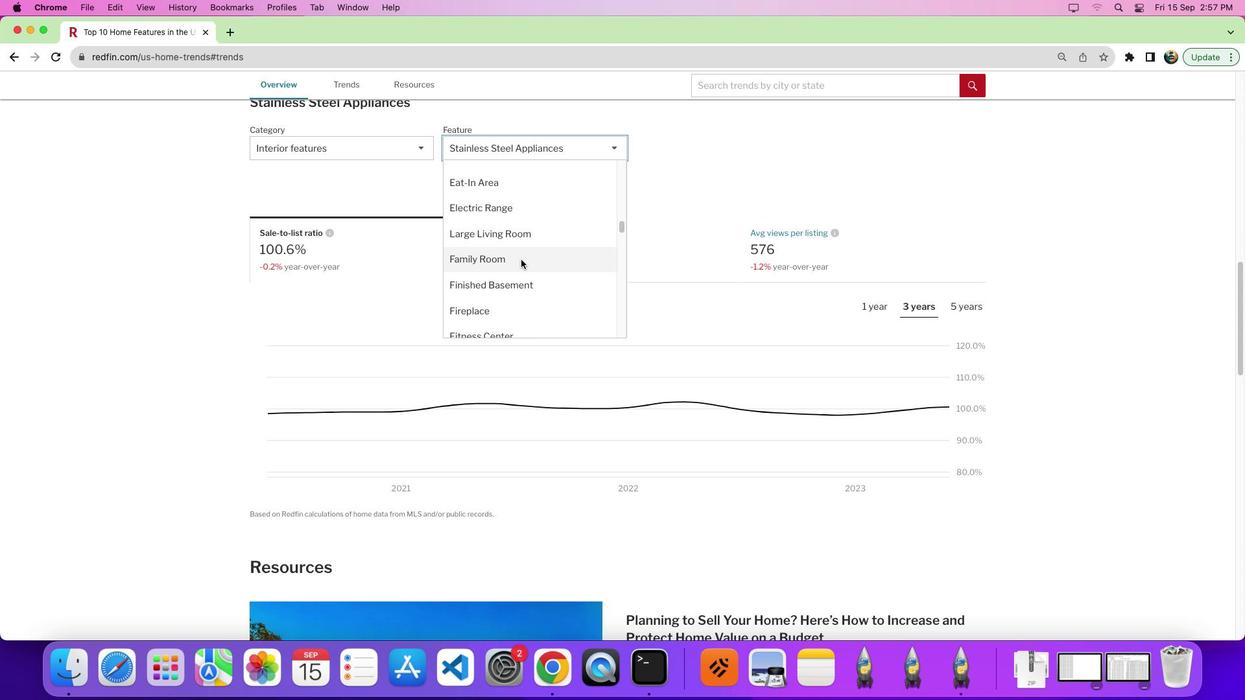 
Action: Mouse moved to (534, 273)
Screenshot: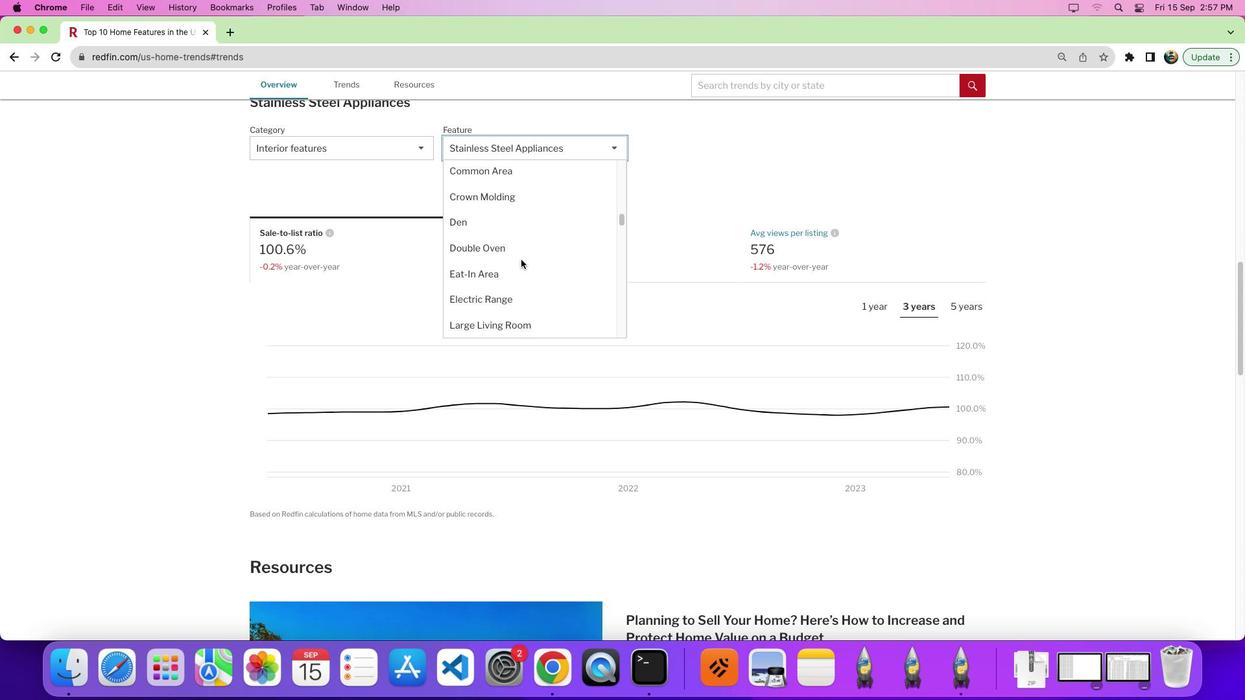 
Action: Mouse scrolled (534, 273) with delta (13, 14)
Screenshot: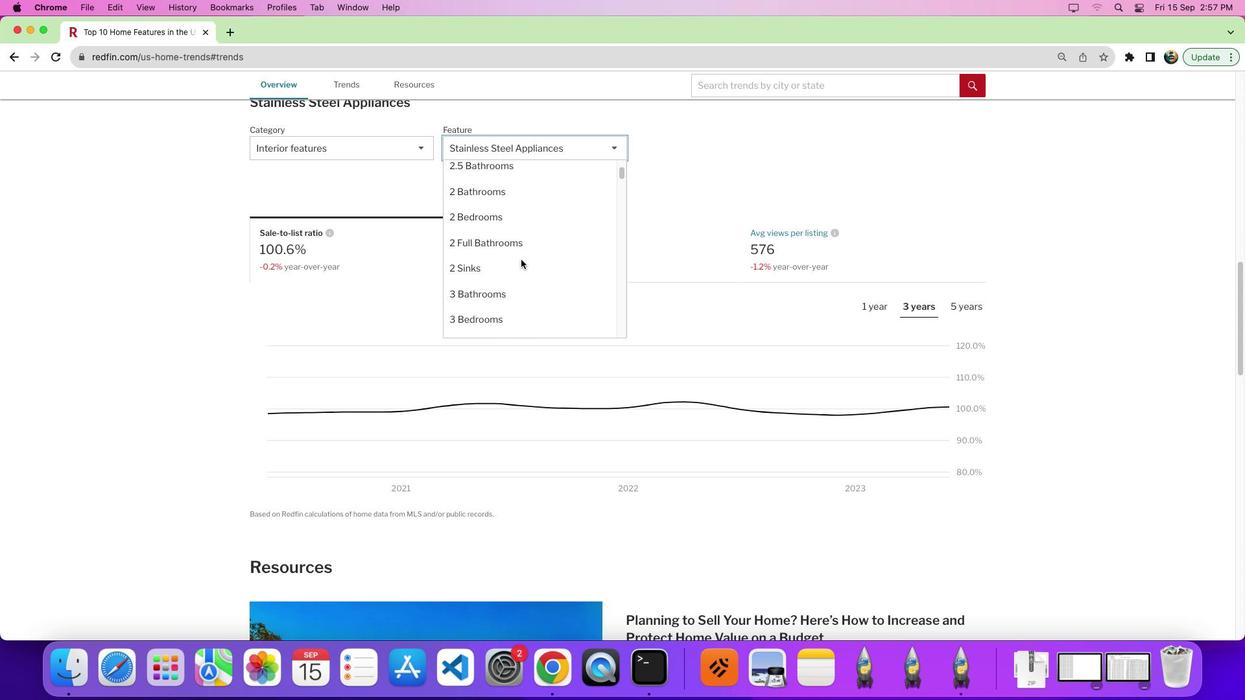 
Action: Mouse scrolled (534, 273) with delta (13, 14)
Screenshot: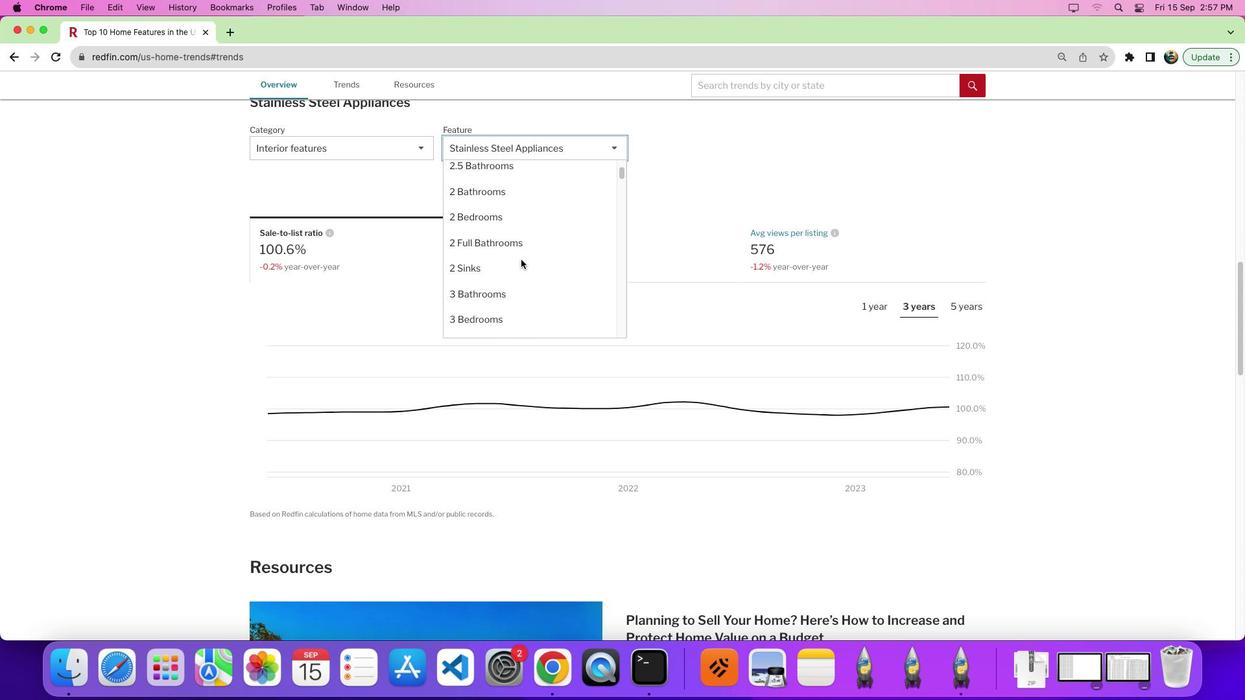 
Action: Mouse scrolled (534, 273) with delta (13, 20)
Screenshot: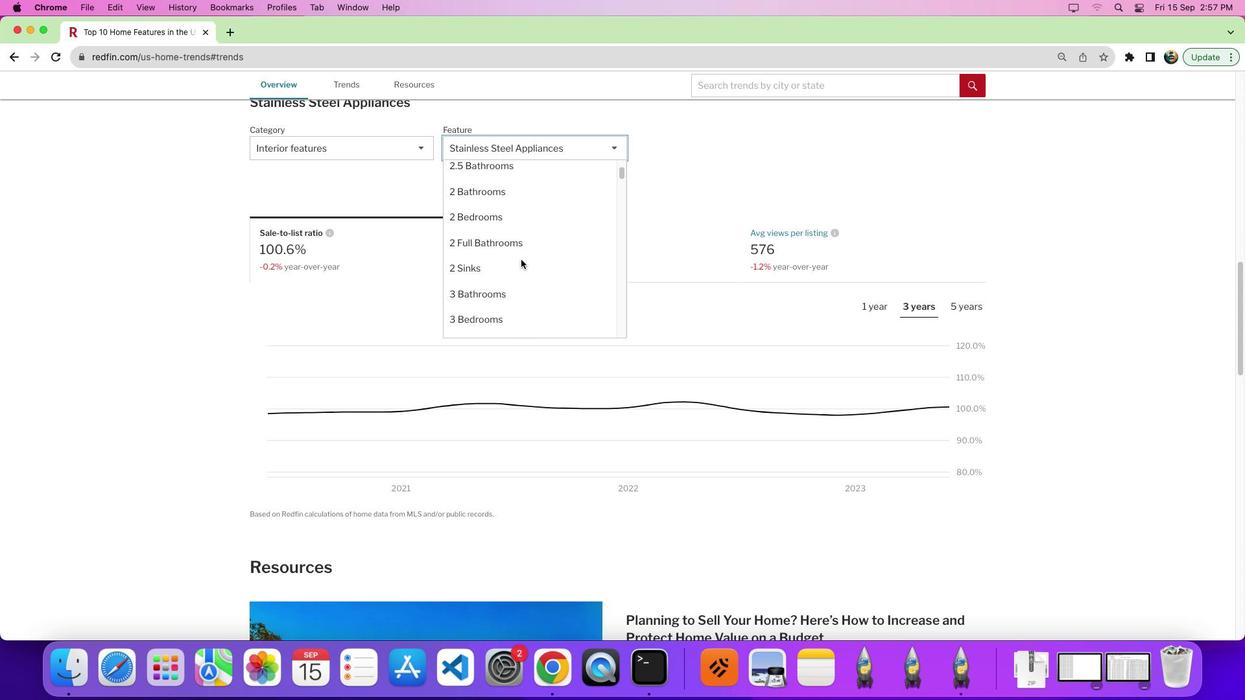 
Action: Mouse scrolled (534, 273) with delta (13, 22)
Screenshot: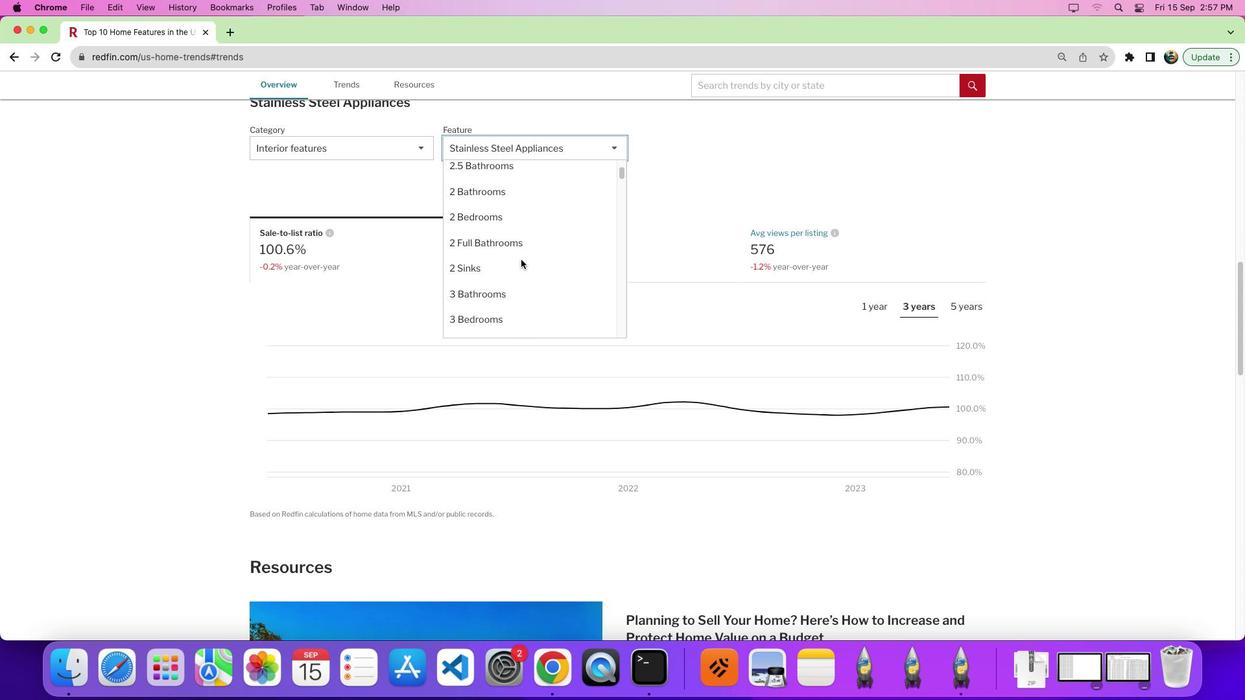 
Action: Mouse moved to (523, 286)
Screenshot: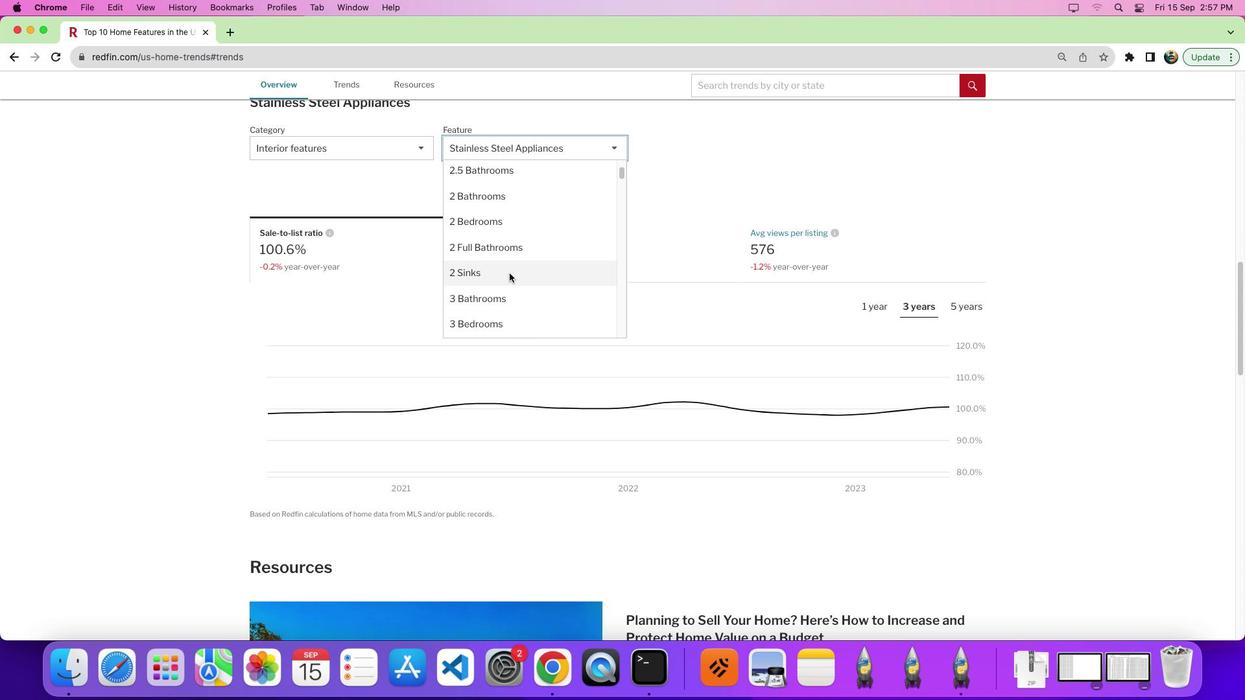 
Action: Mouse scrolled (523, 286) with delta (13, 14)
Screenshot: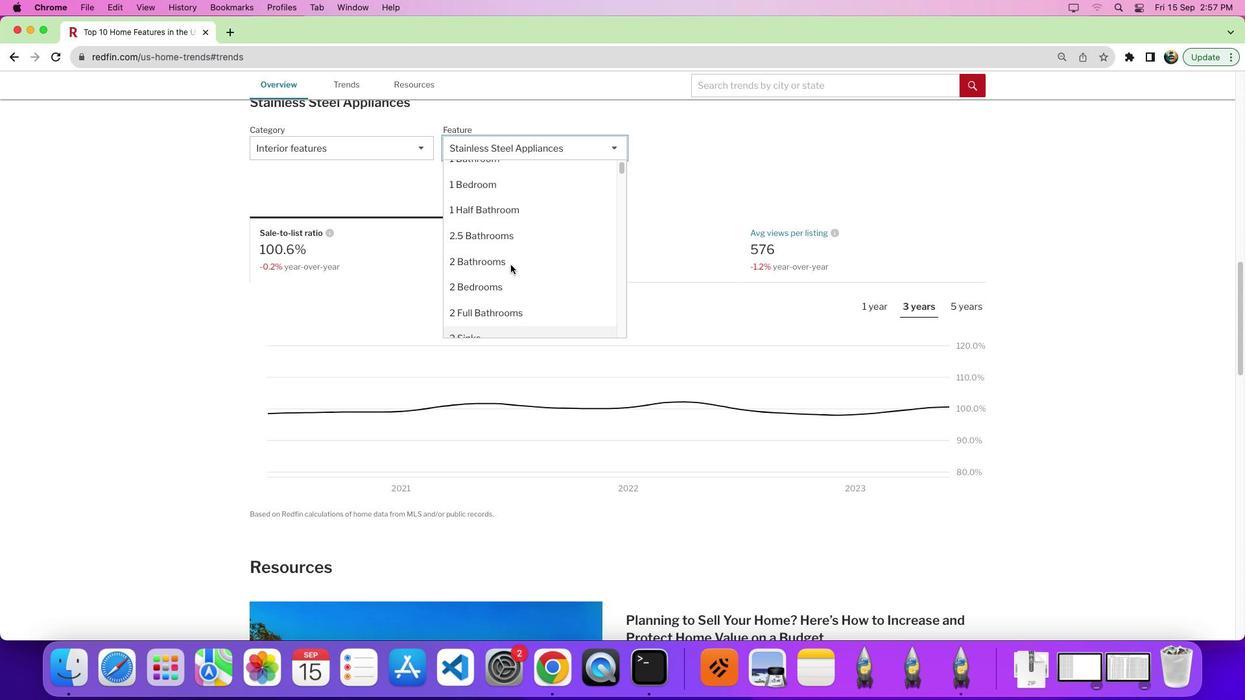 
Action: Mouse scrolled (523, 286) with delta (13, 14)
Screenshot: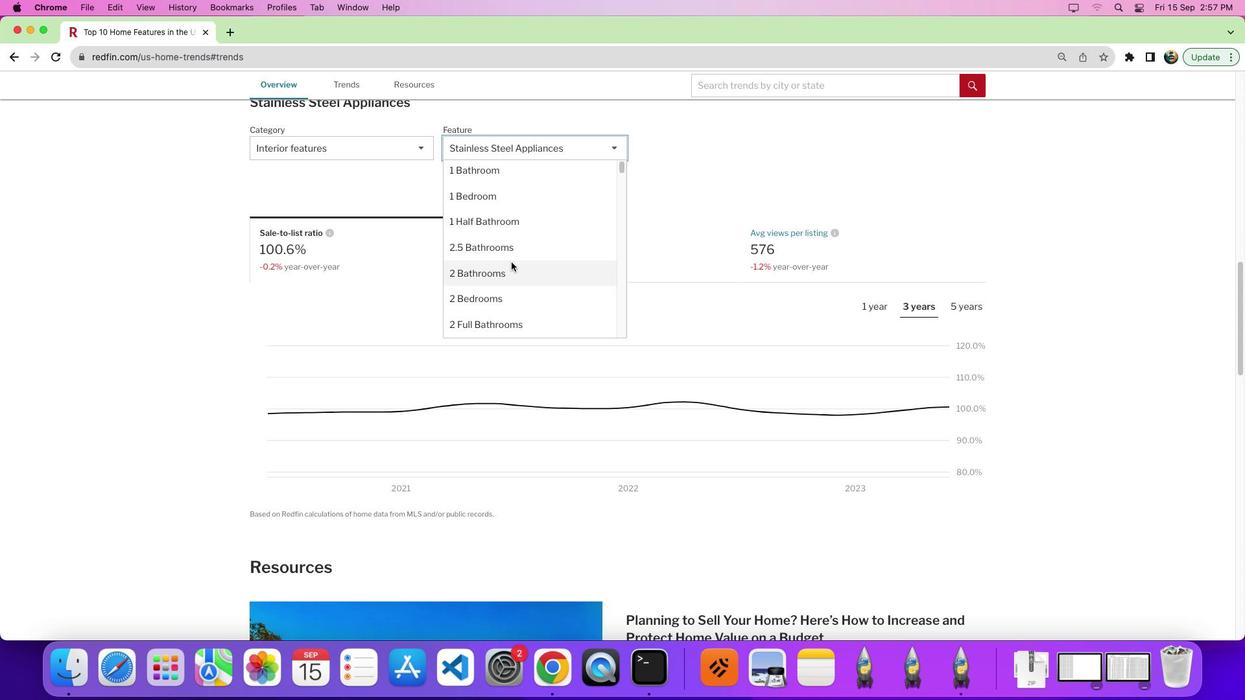 
Action: Mouse scrolled (523, 286) with delta (13, 19)
Screenshot: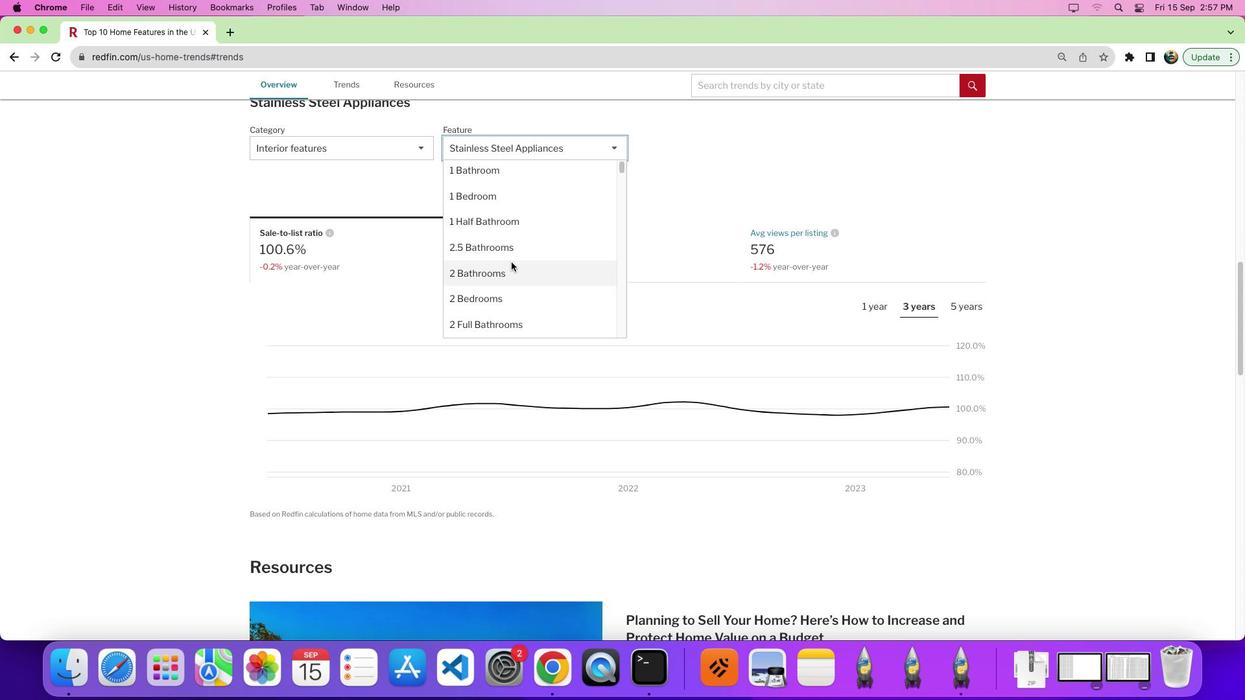 
Action: Mouse moved to (519, 258)
Screenshot: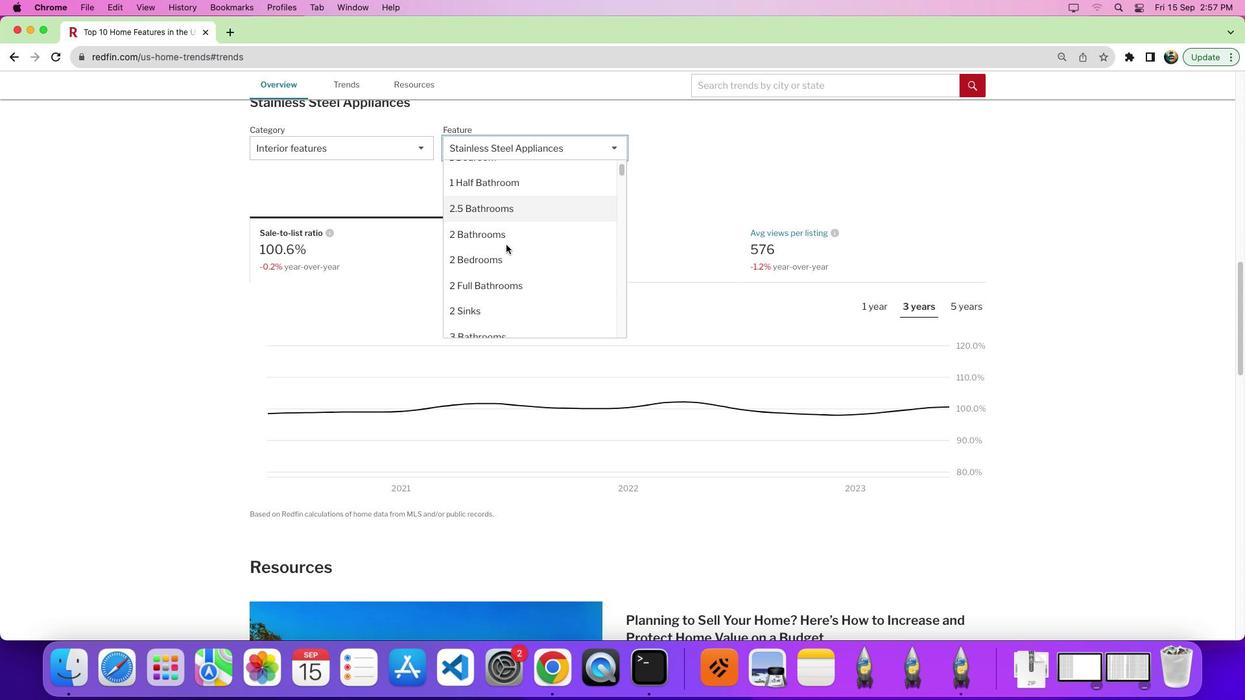 
Action: Mouse scrolled (519, 258) with delta (13, 12)
Screenshot: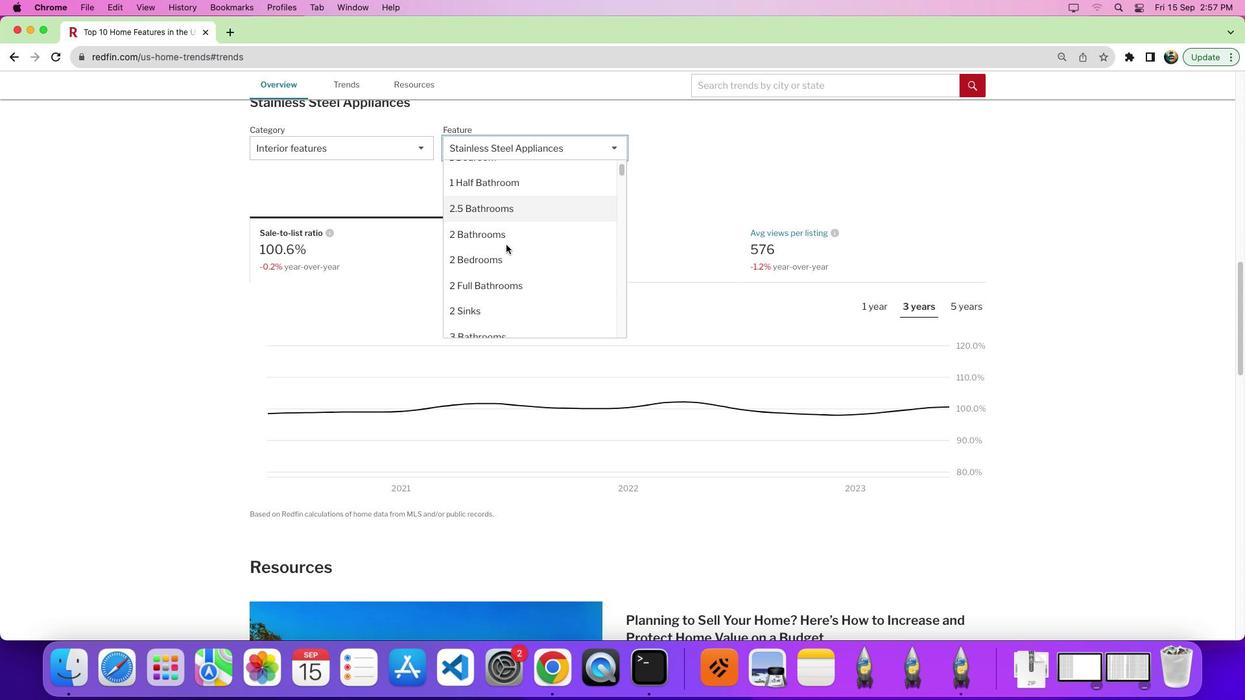 
Action: Mouse moved to (519, 258)
Screenshot: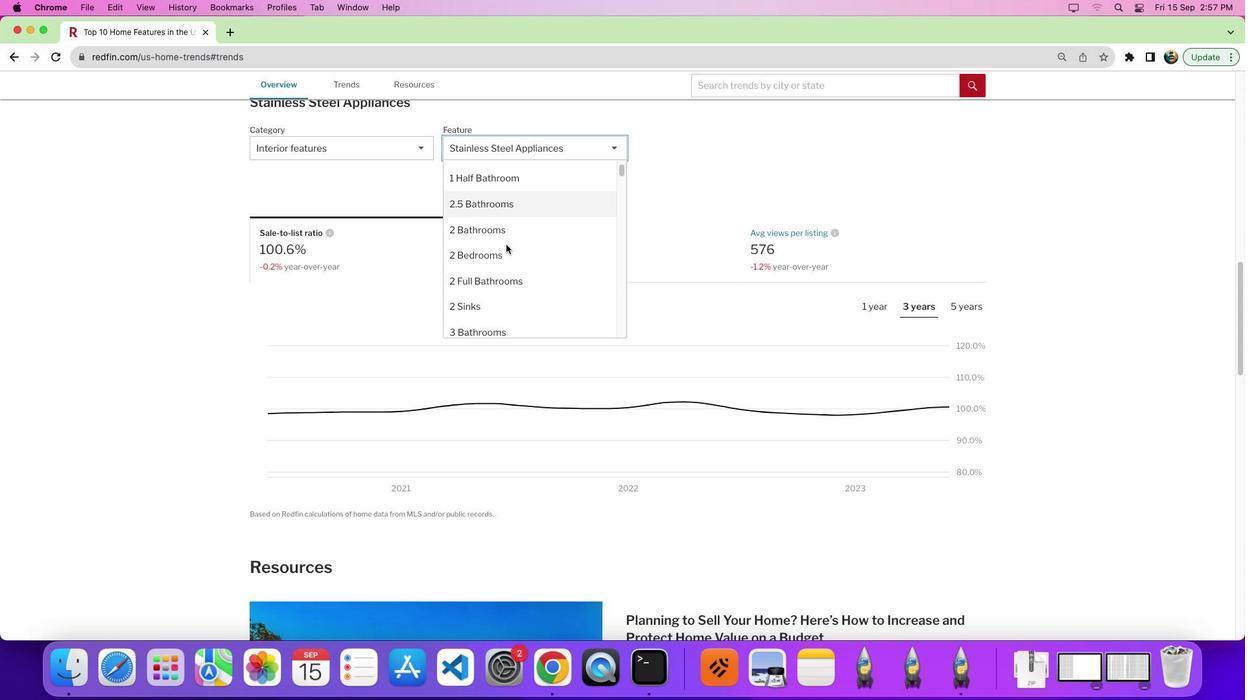
Action: Mouse scrolled (519, 258) with delta (13, 12)
Screenshot: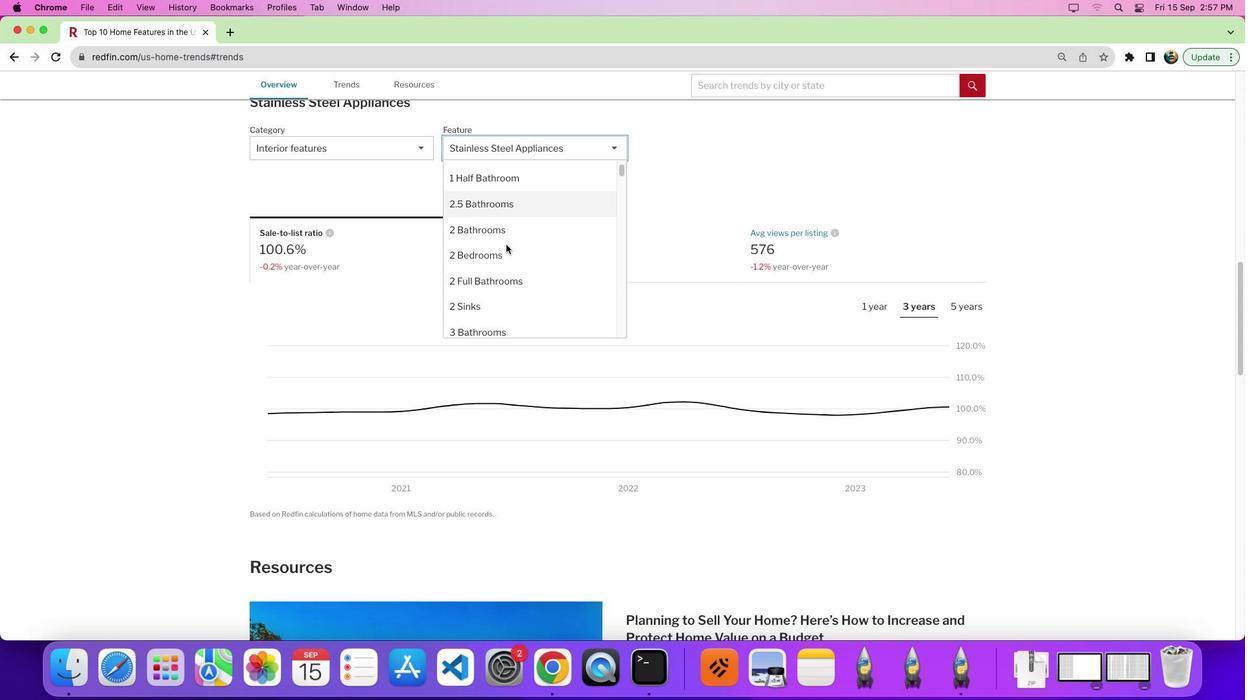 
Action: Mouse scrolled (519, 258) with delta (13, 12)
Screenshot: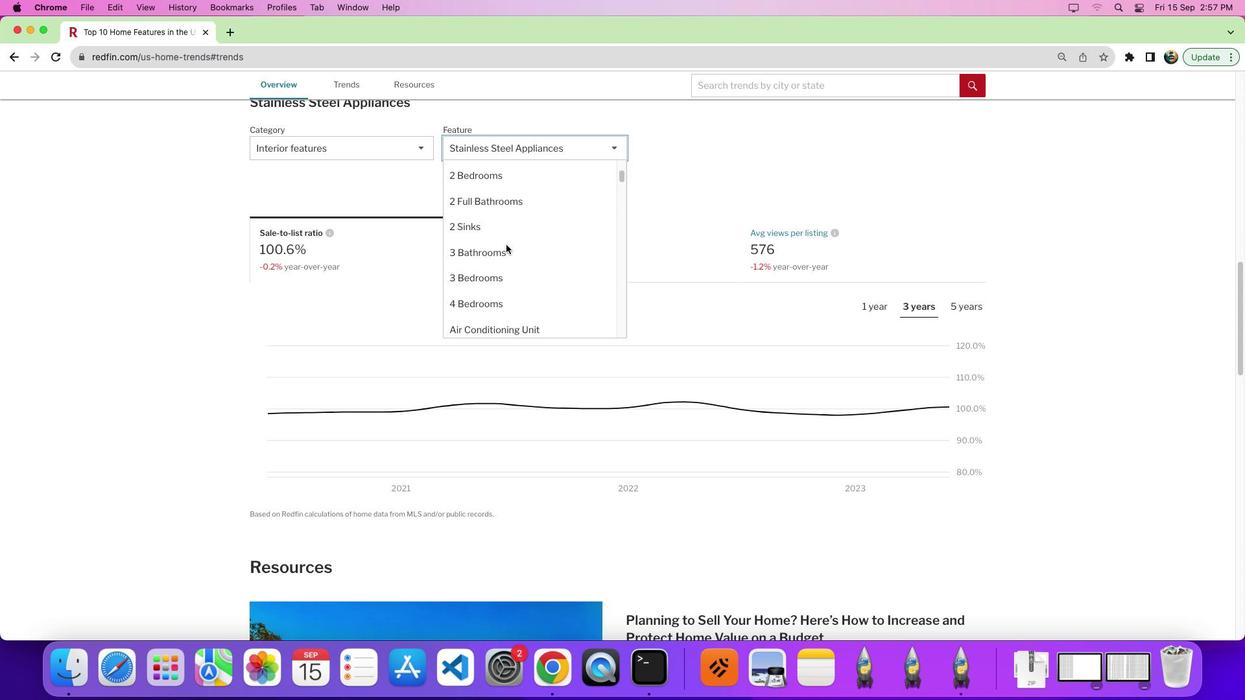 
Action: Mouse scrolled (519, 258) with delta (13, 12)
Screenshot: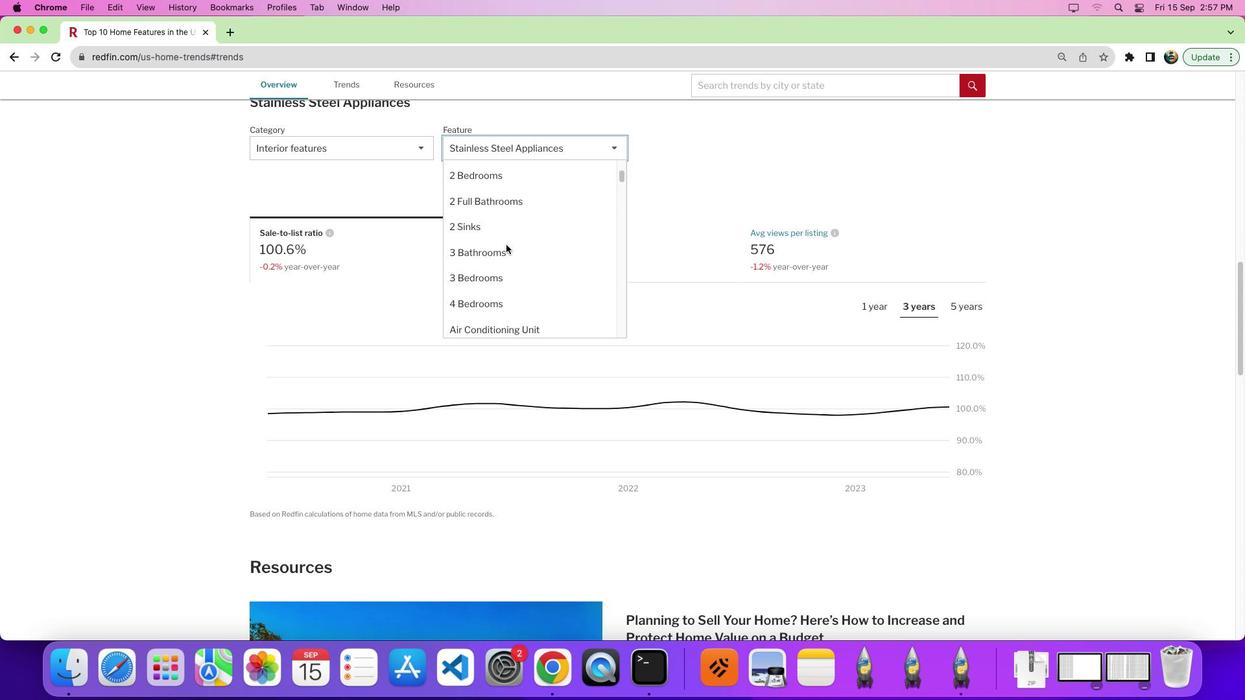 
Action: Mouse scrolled (519, 258) with delta (13, 11)
Screenshot: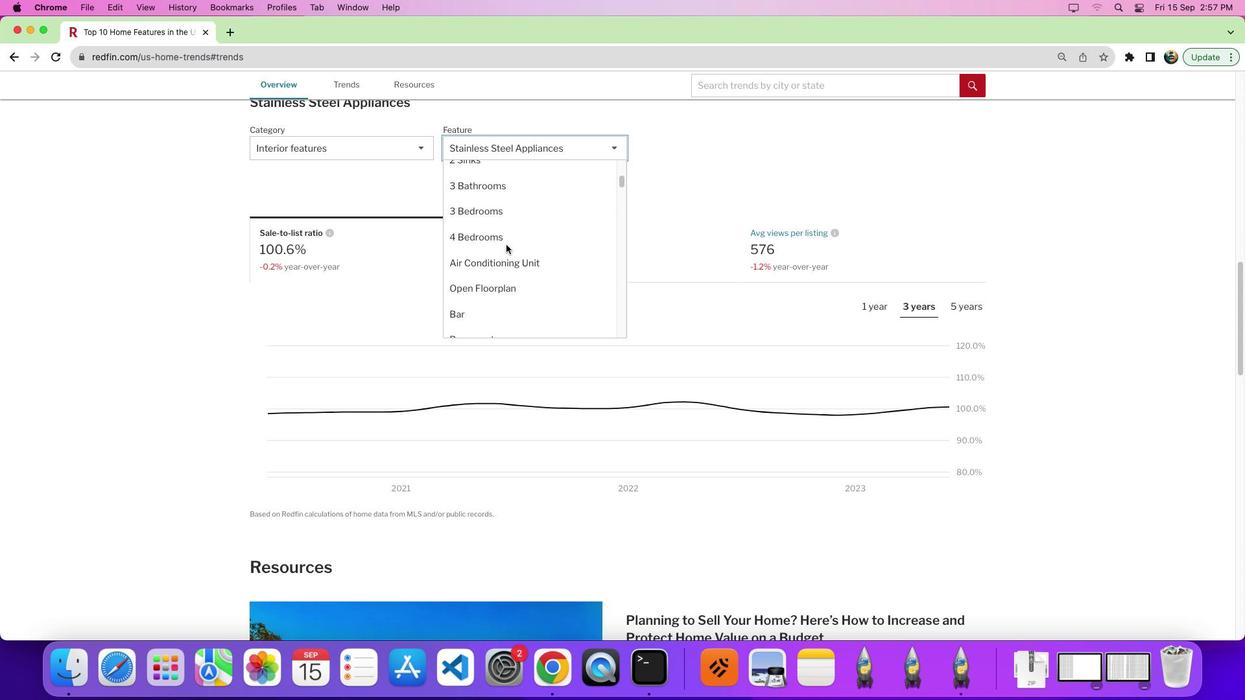 
Action: Mouse scrolled (519, 258) with delta (13, 12)
Screenshot: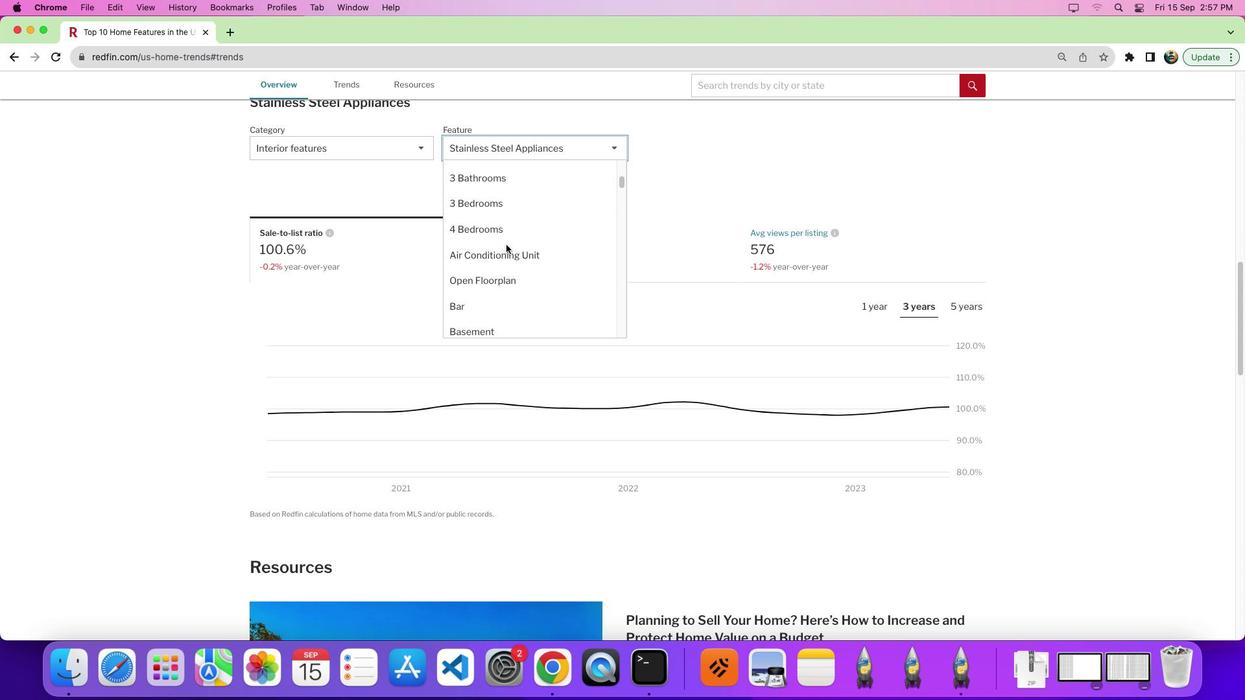 
Action: Mouse scrolled (519, 258) with delta (13, 12)
Screenshot: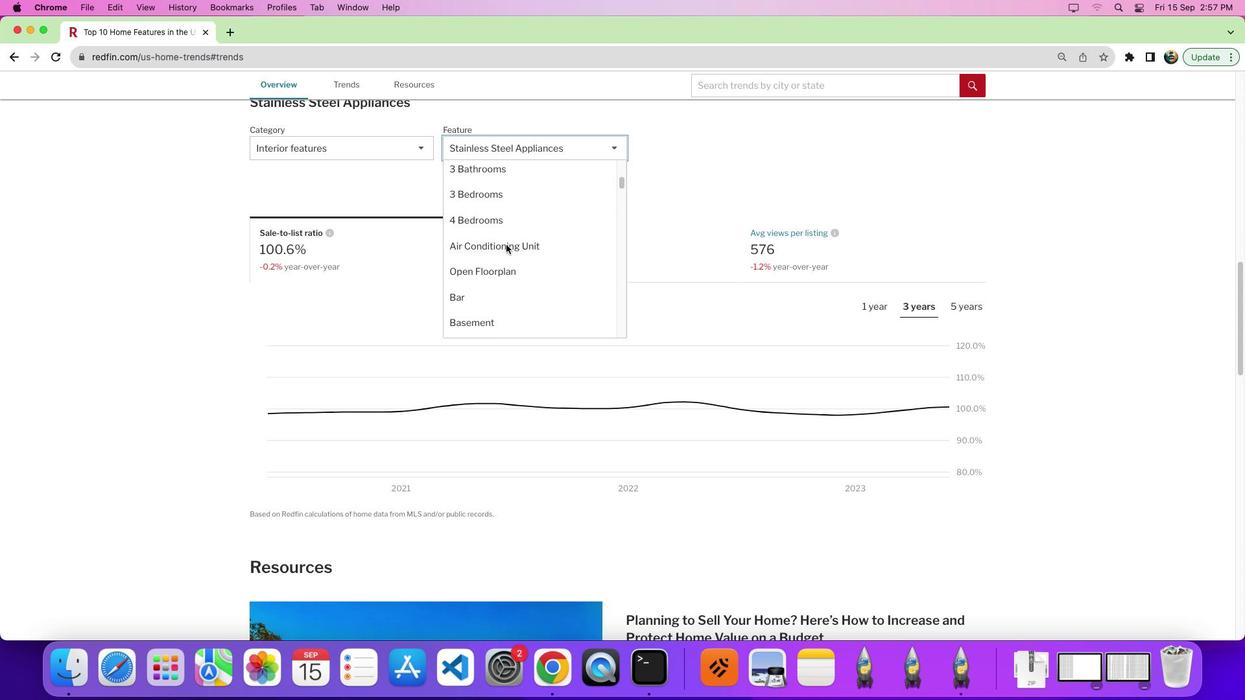 
Action: Mouse moved to (505, 307)
Screenshot: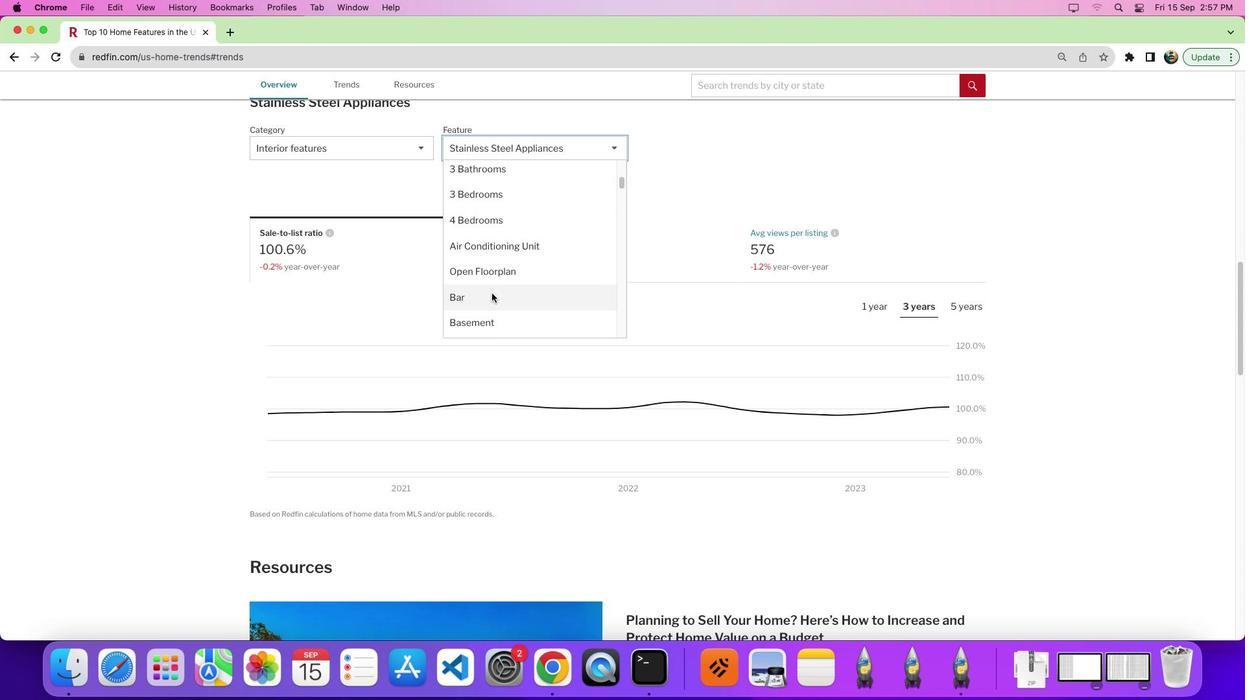 
Action: Mouse pressed left at (505, 307)
Screenshot: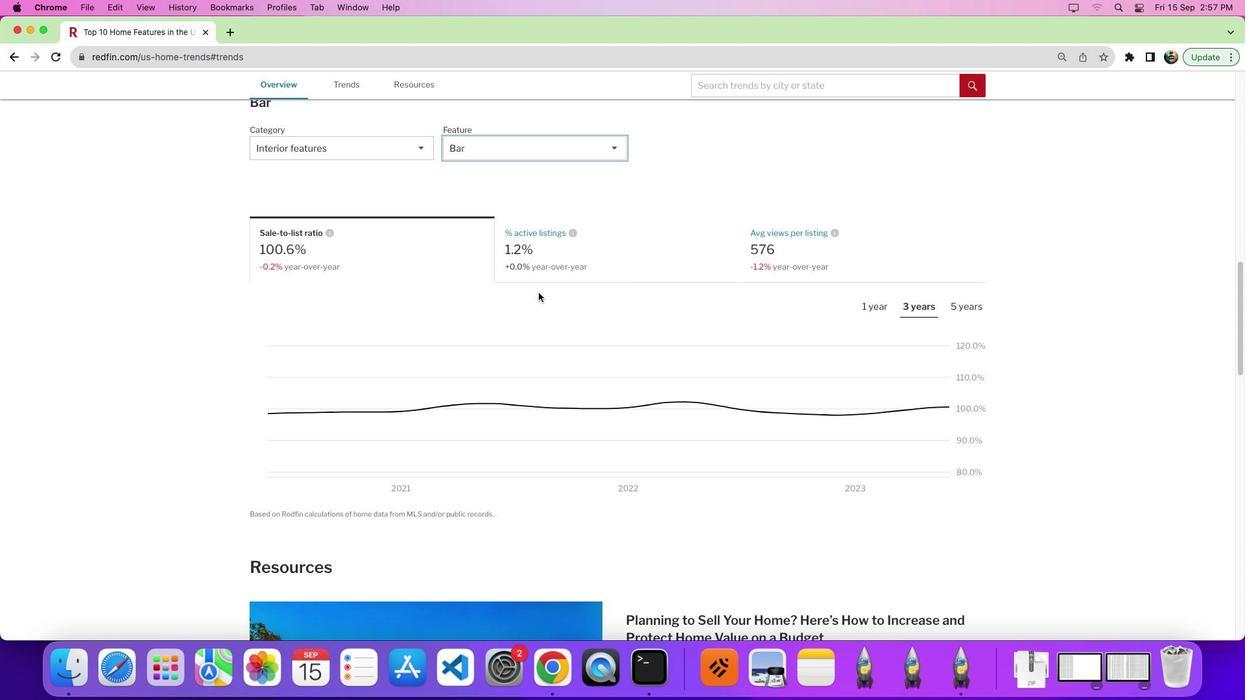 
Action: Mouse moved to (601, 258)
Screenshot: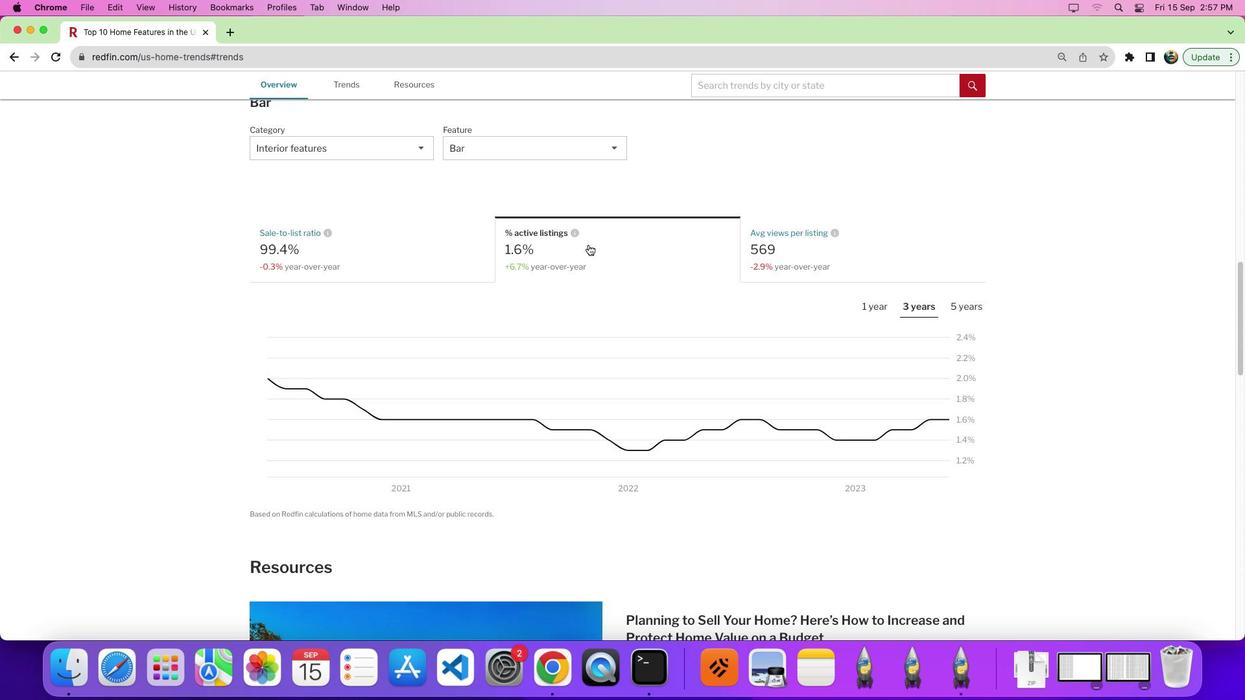
Action: Mouse pressed left at (601, 258)
Screenshot: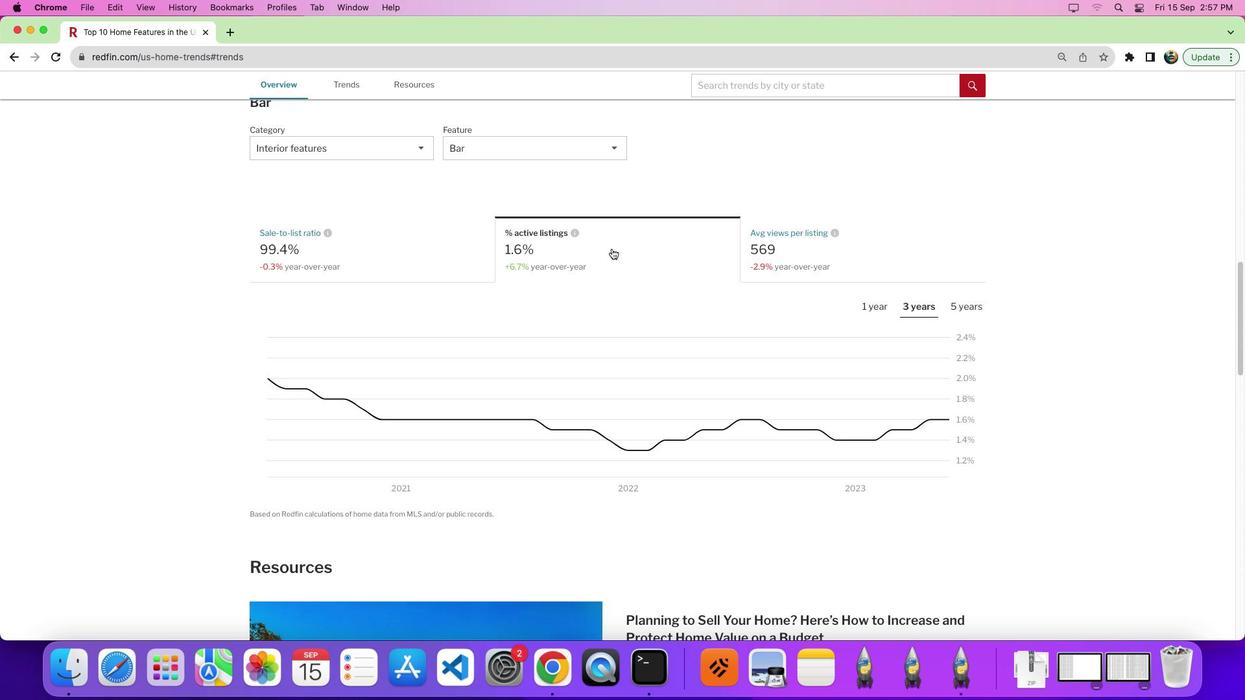 
Action: Mouse moved to (988, 315)
Screenshot: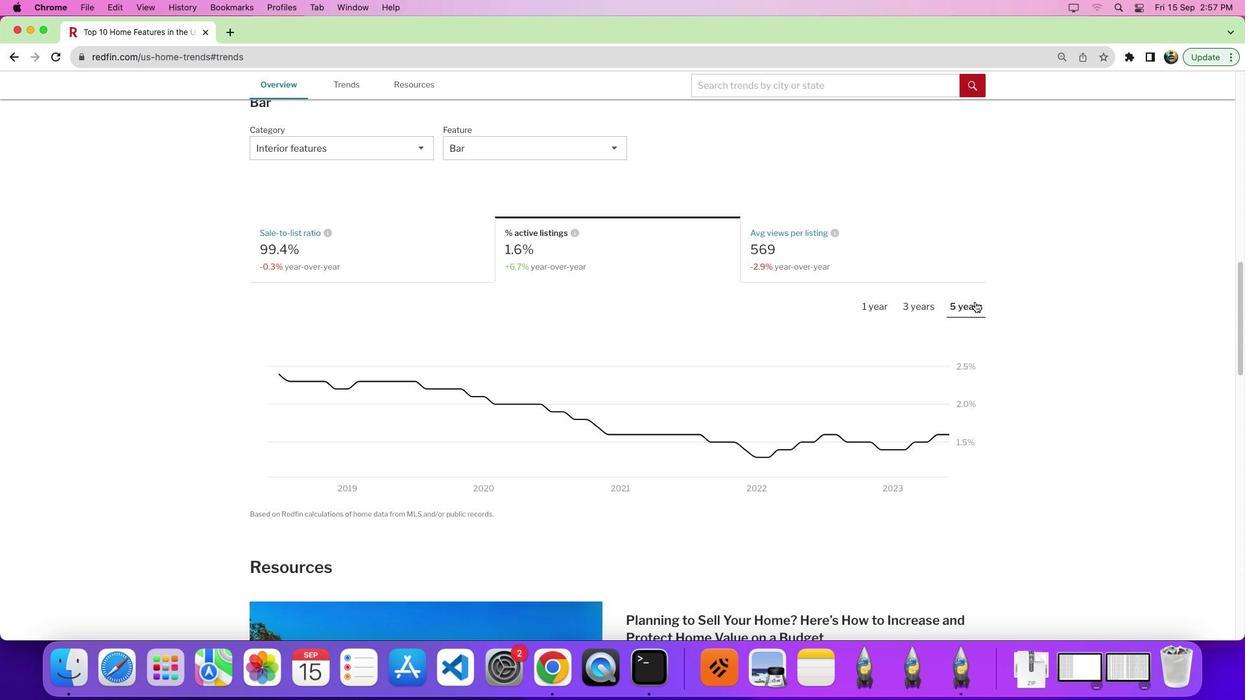 
Action: Mouse pressed left at (988, 315)
Screenshot: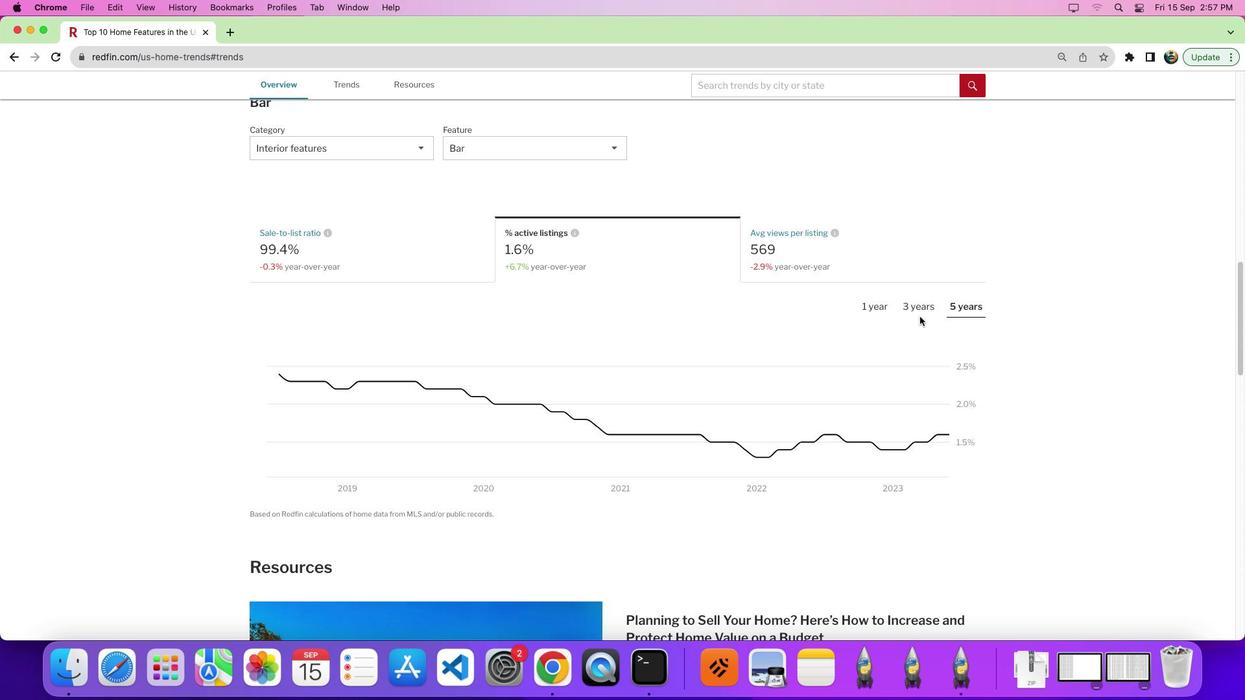 
Action: Mouse moved to (916, 333)
Screenshot: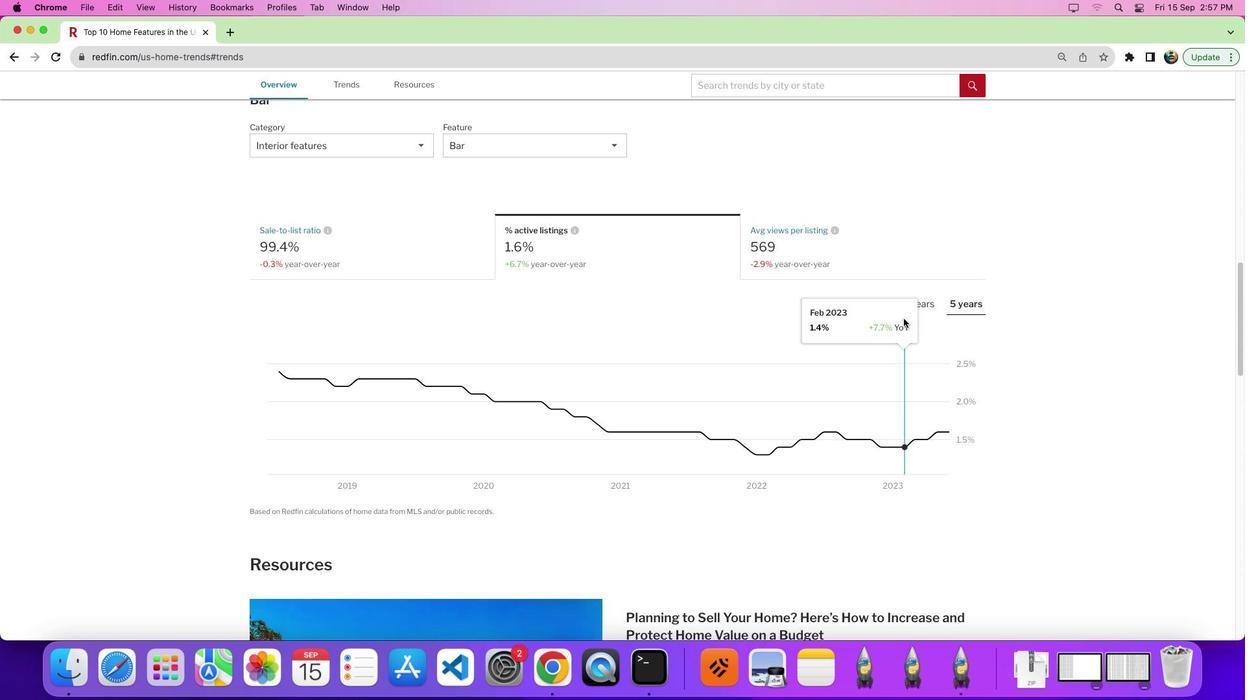 
Action: Mouse scrolled (916, 333) with delta (13, 12)
Screenshot: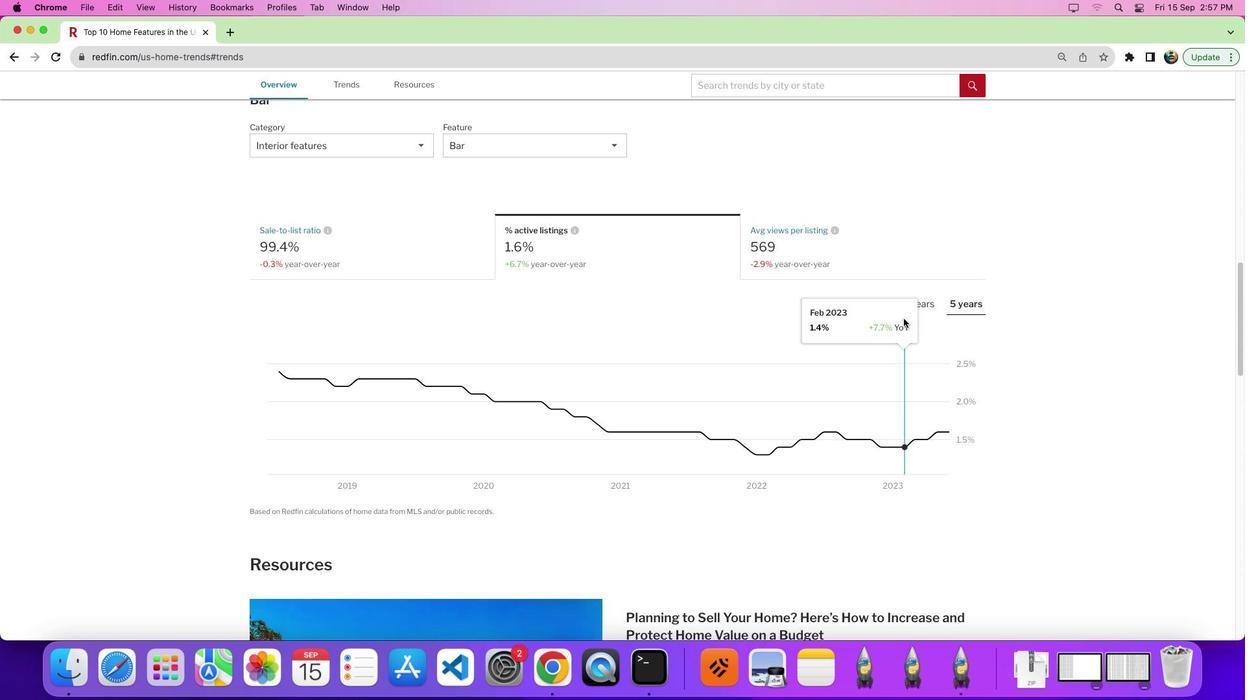 
Action: Mouse moved to (917, 330)
Screenshot: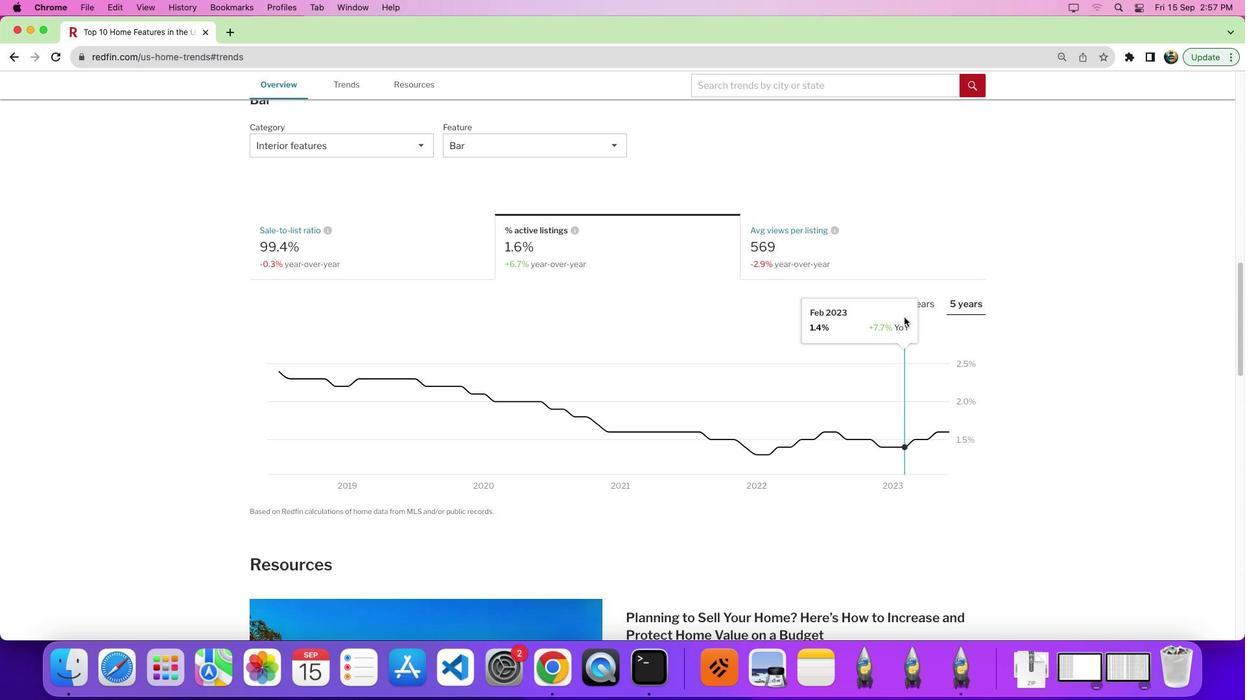 
